 Task: Research Airbnb accommodation in Zhaobaoshan, China from 2nd December, 2023 to 5th December, 2023 for 1 adult.1  bedroom having 1 bed and 1 bathroom. Property type can be hotel. Amenities needed are: washing machine. Look for 3 properties as per requirement.
Action: Mouse moved to (560, 84)
Screenshot: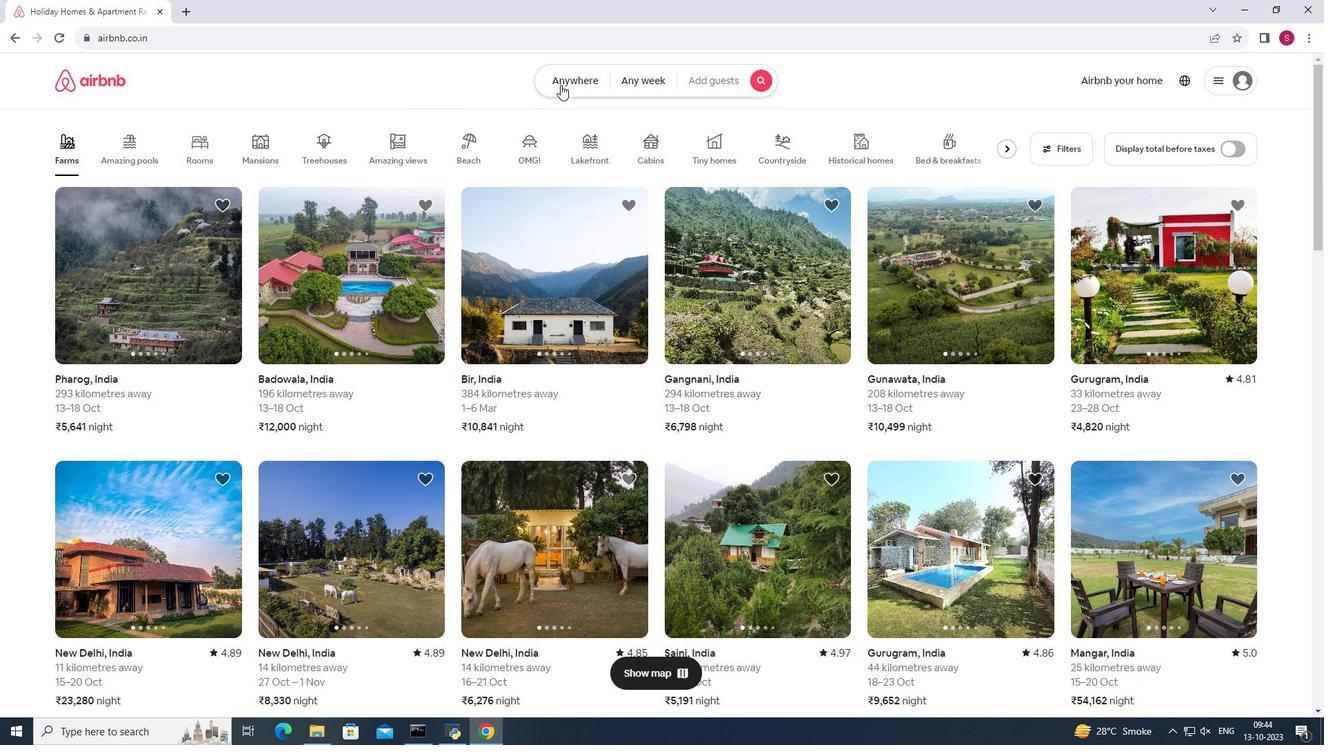
Action: Mouse pressed left at (560, 84)
Screenshot: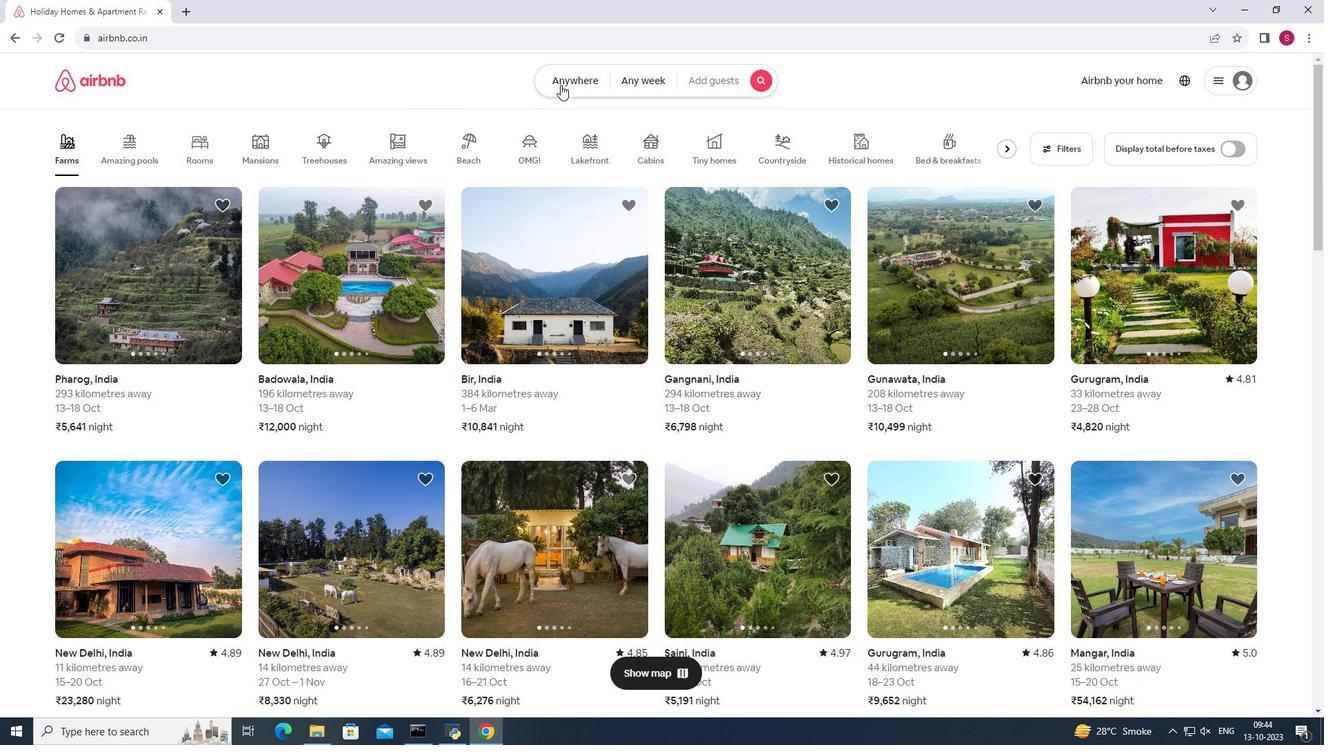 
Action: Mouse moved to (469, 136)
Screenshot: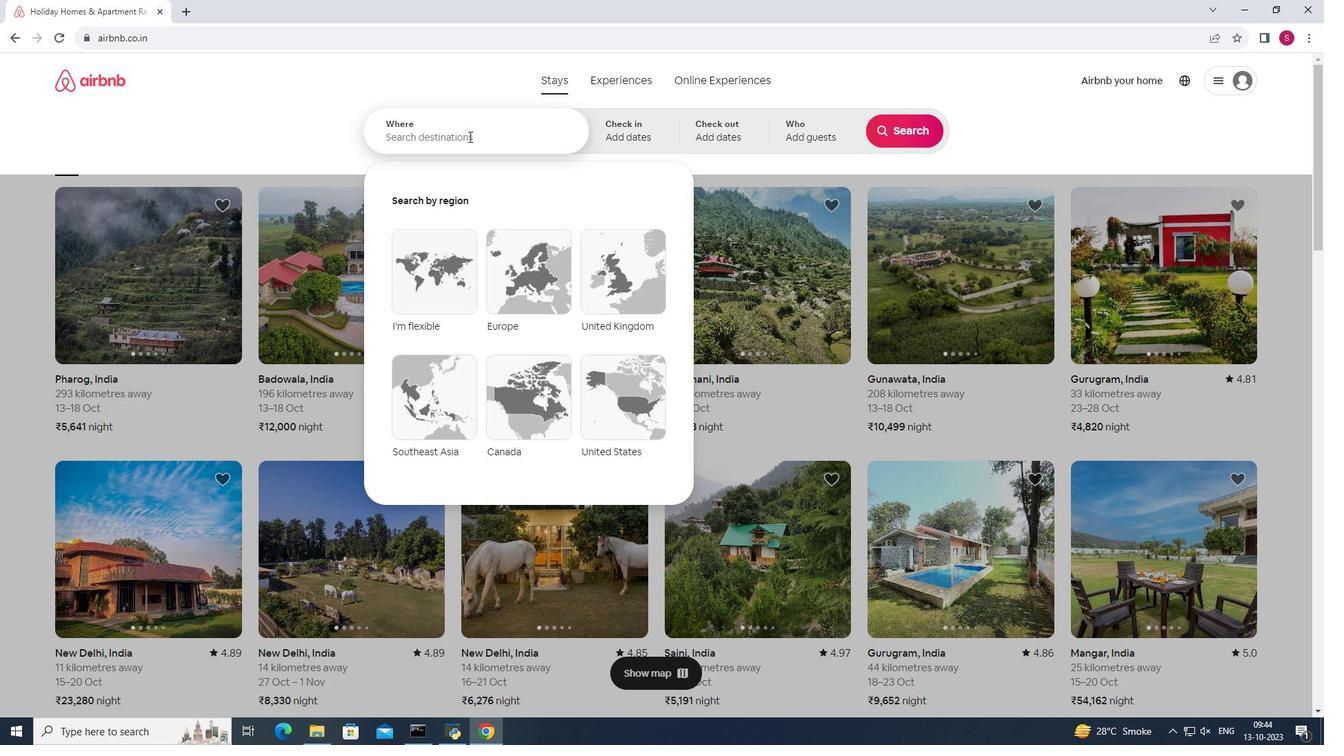 
Action: Mouse pressed left at (469, 136)
Screenshot: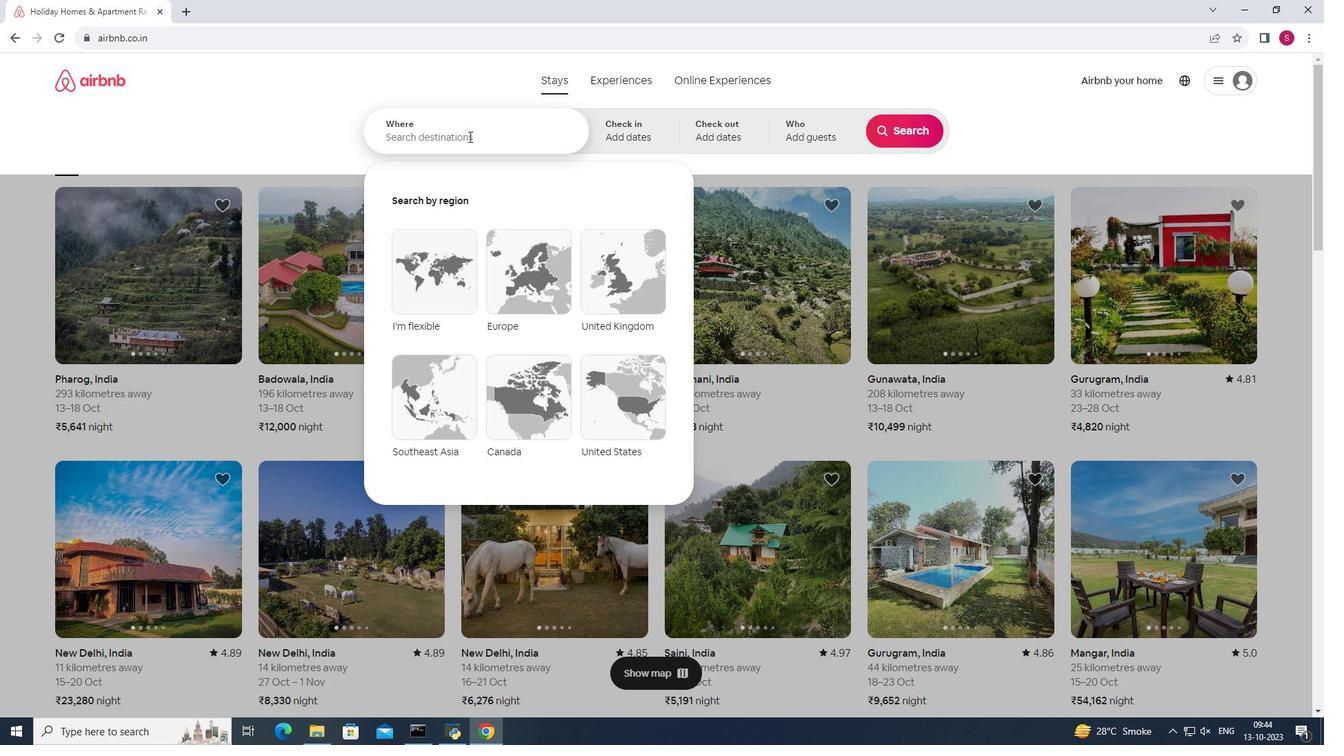 
Action: Key pressed <Key.shift>Zhaobaoshan,<Key.space><Key.shift>China<Key.enter>
Screenshot: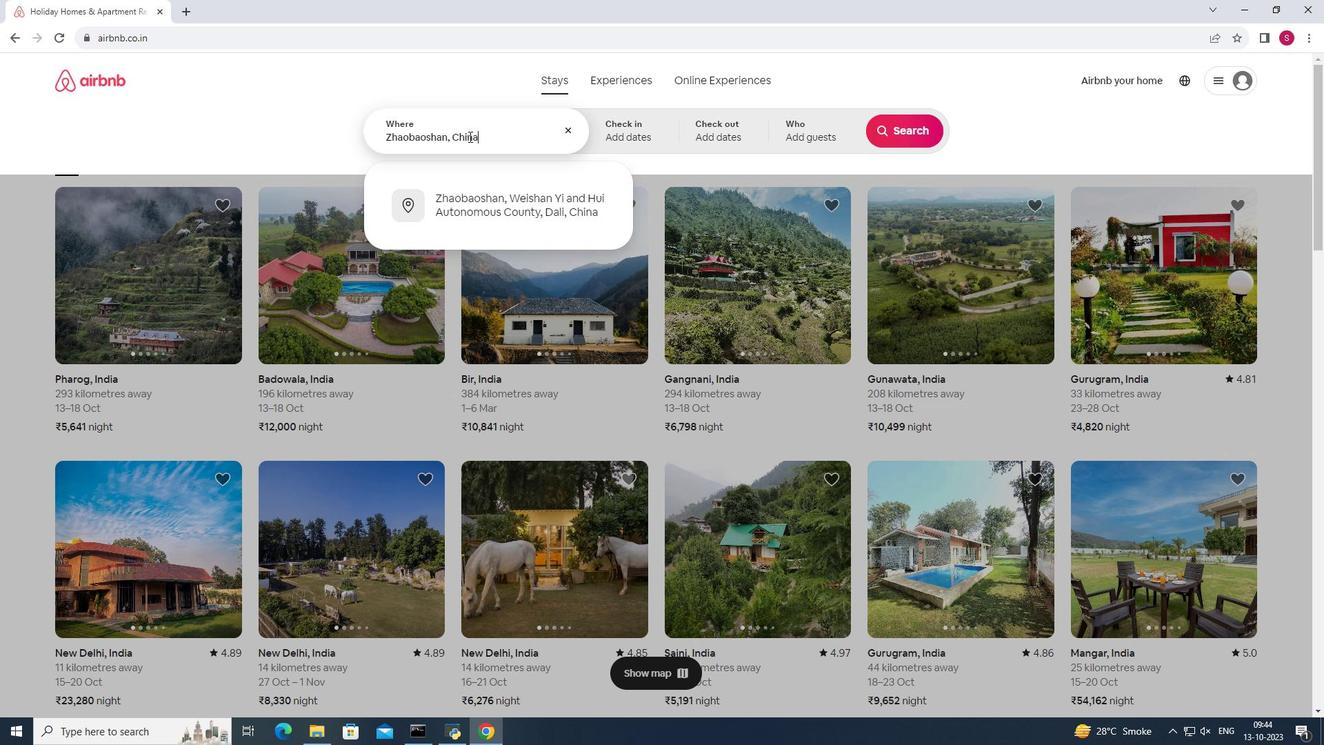 
Action: Mouse moved to (906, 244)
Screenshot: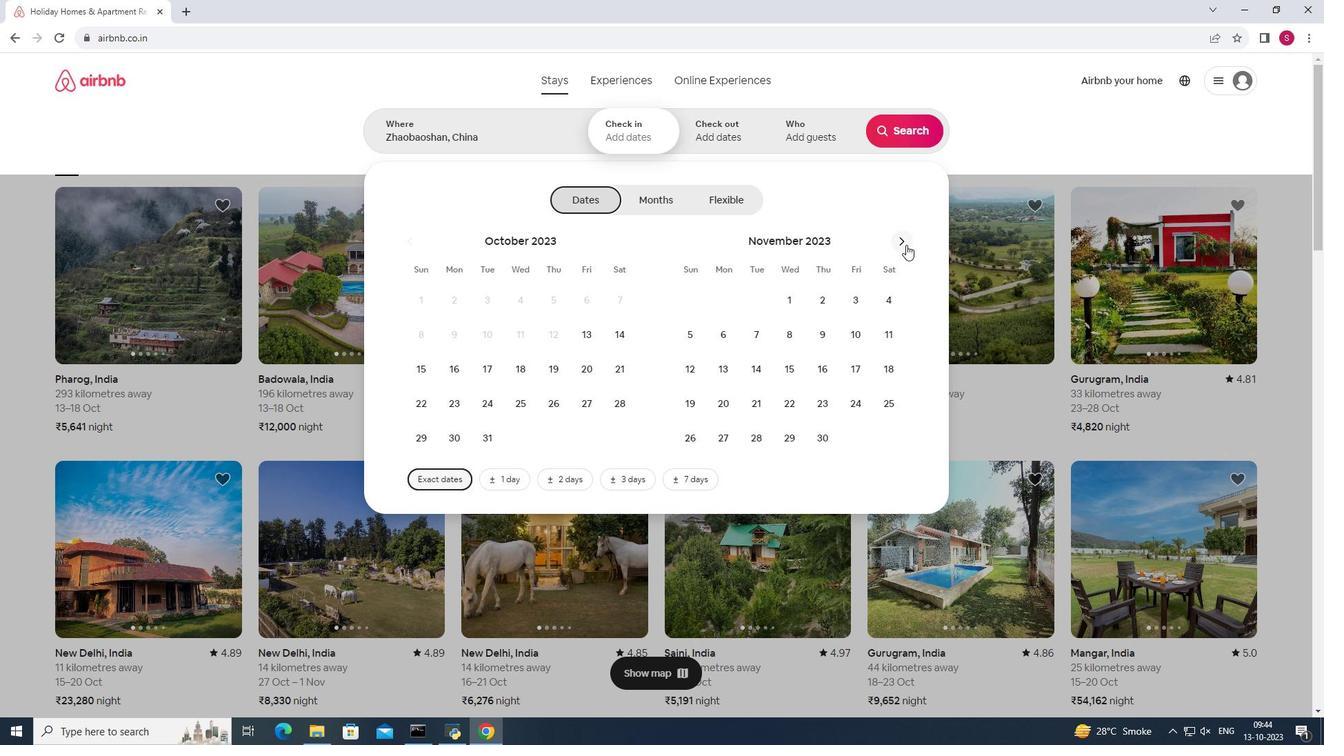 
Action: Mouse pressed left at (906, 244)
Screenshot: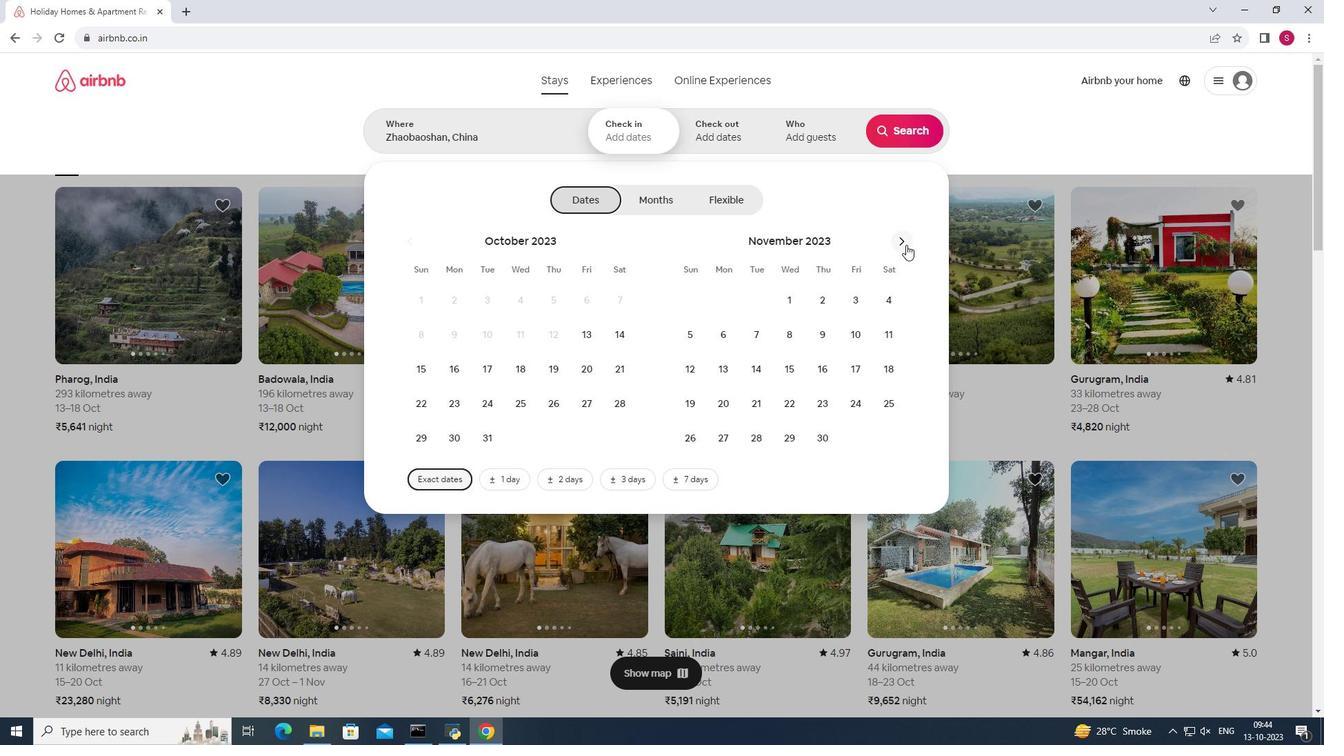 
Action: Mouse pressed left at (906, 244)
Screenshot: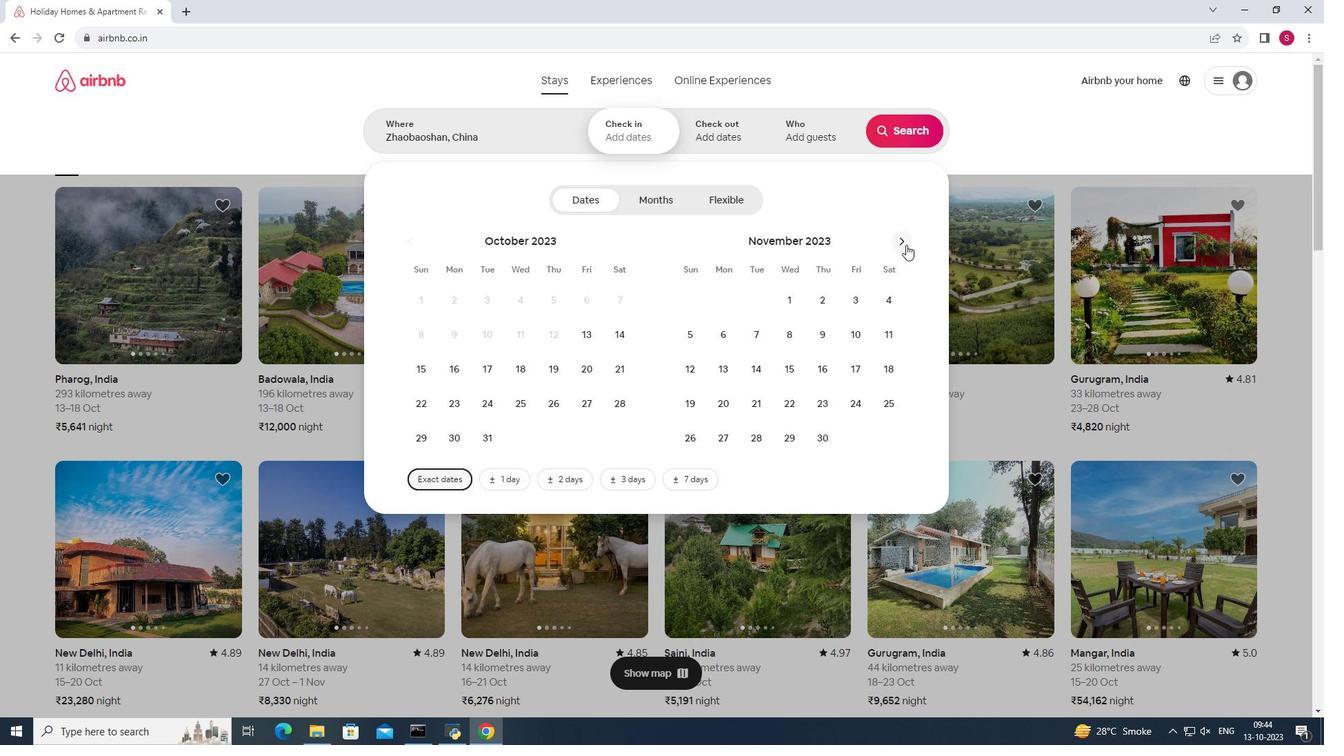
Action: Mouse moved to (880, 301)
Screenshot: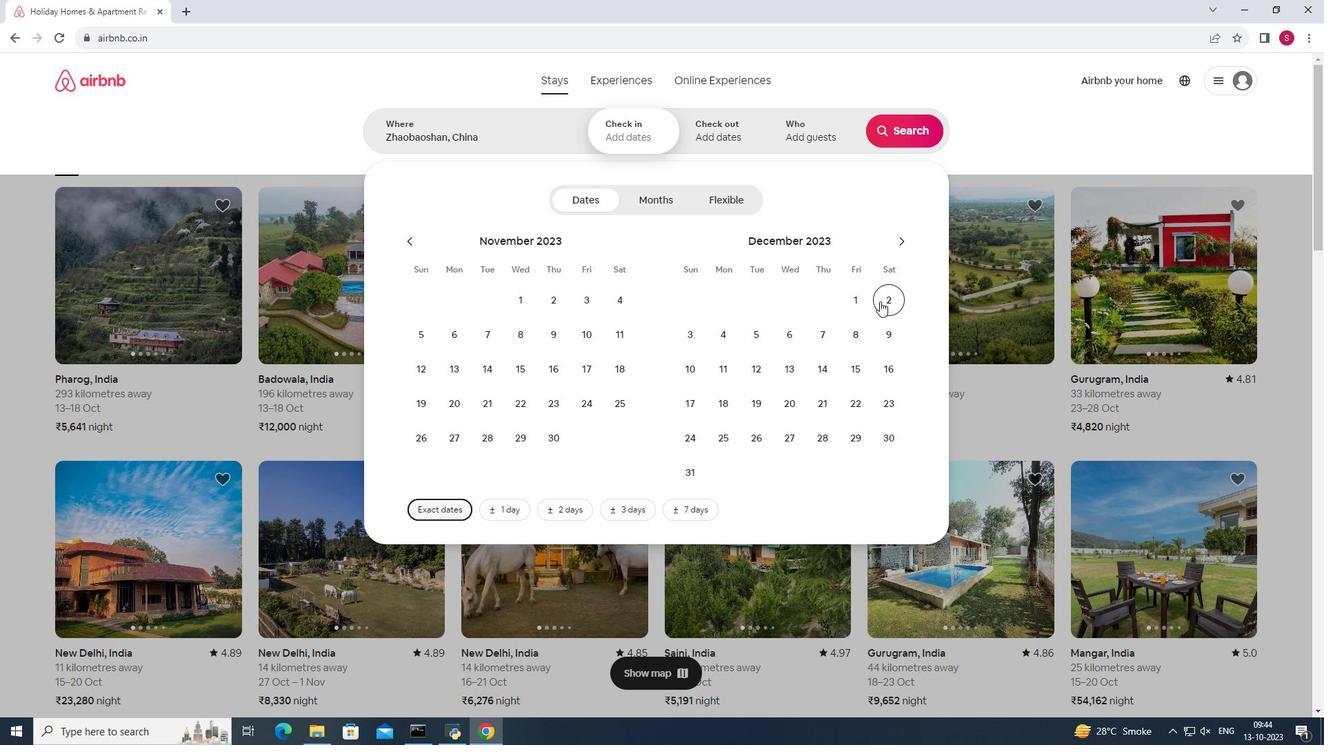 
Action: Mouse pressed left at (880, 301)
Screenshot: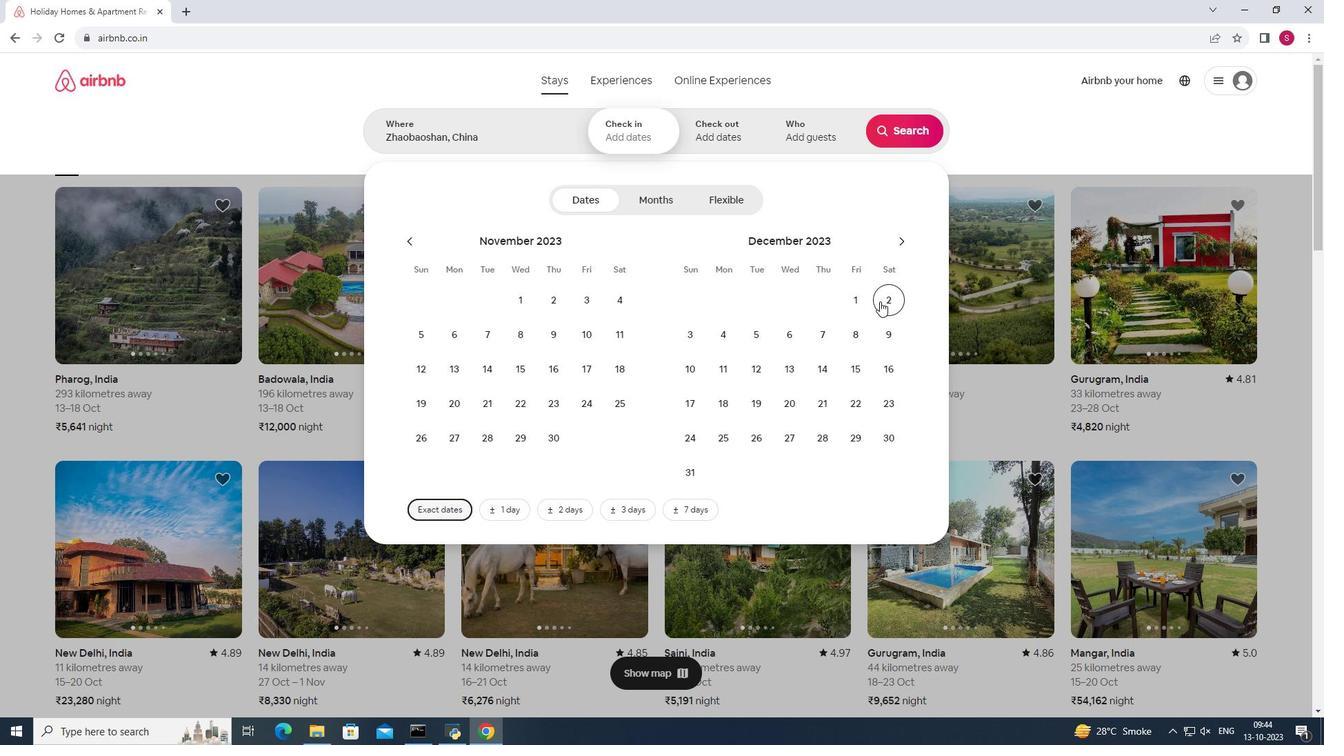 
Action: Mouse moved to (754, 336)
Screenshot: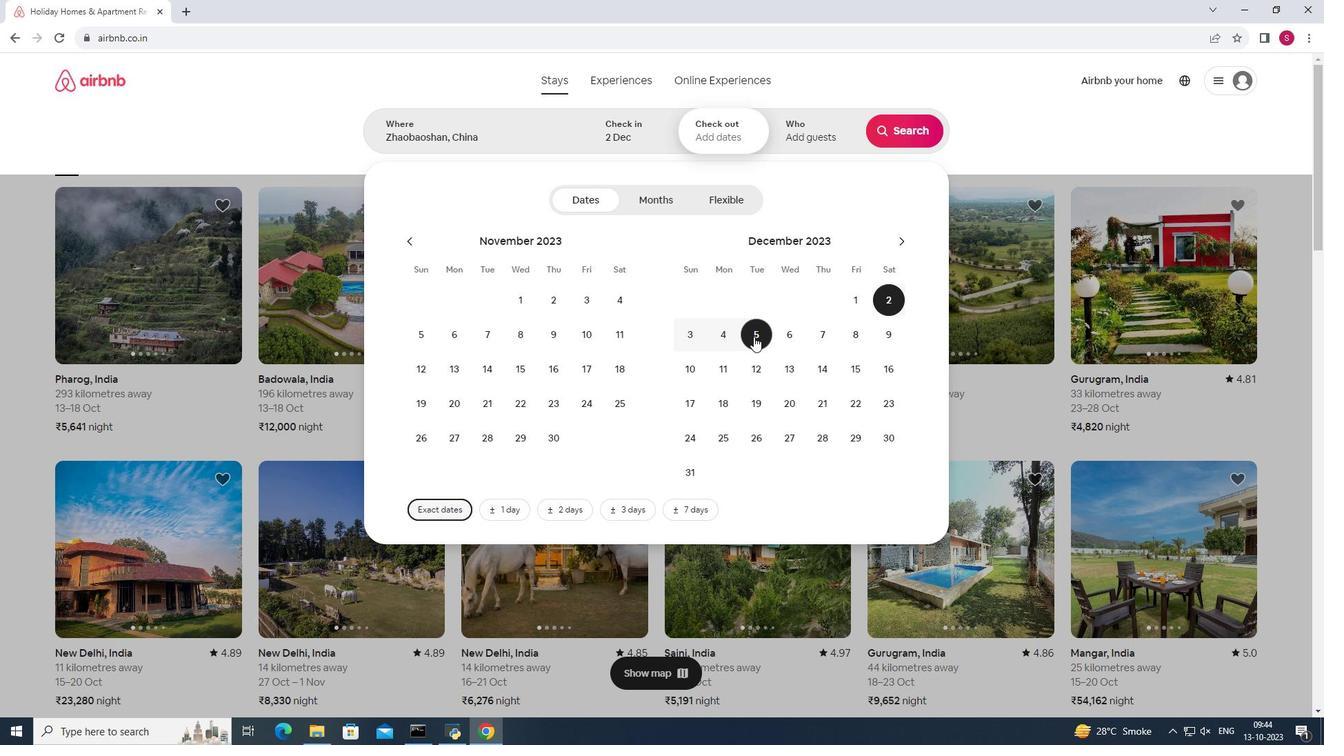 
Action: Mouse pressed left at (754, 336)
Screenshot: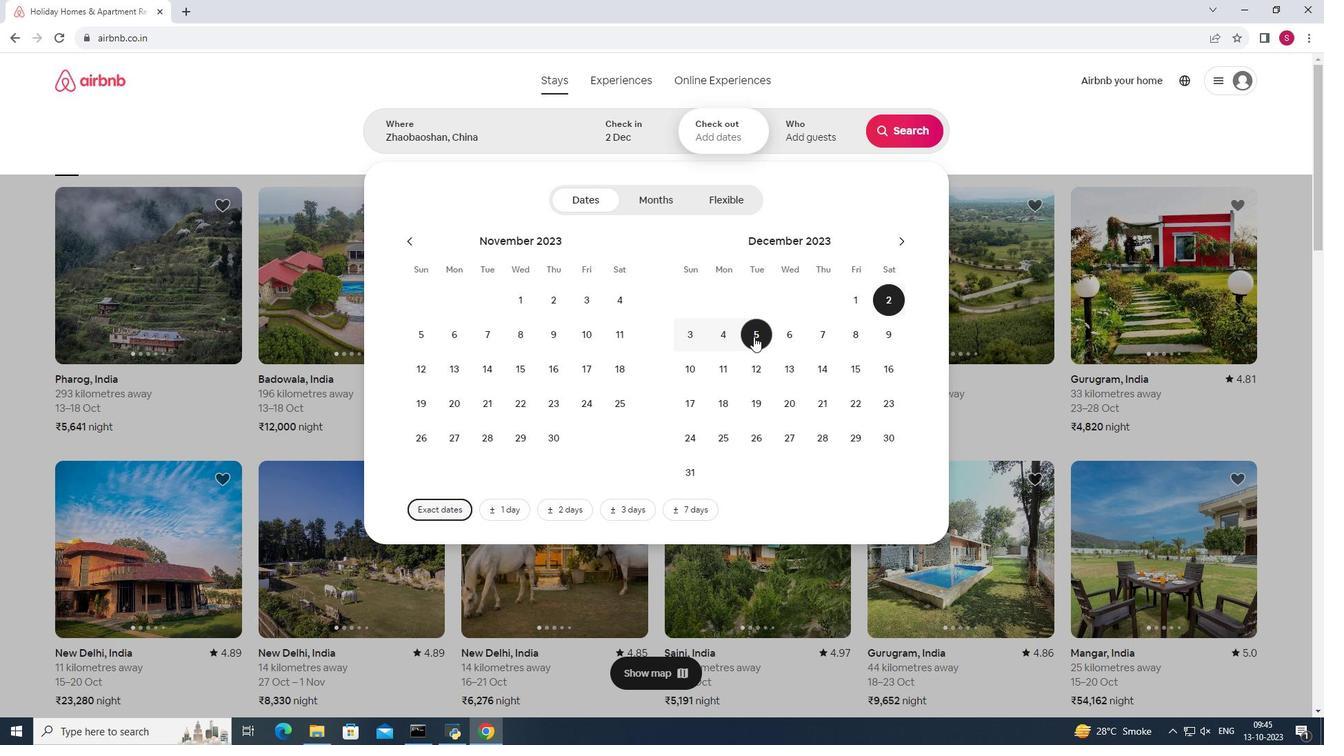
Action: Mouse pressed left at (754, 336)
Screenshot: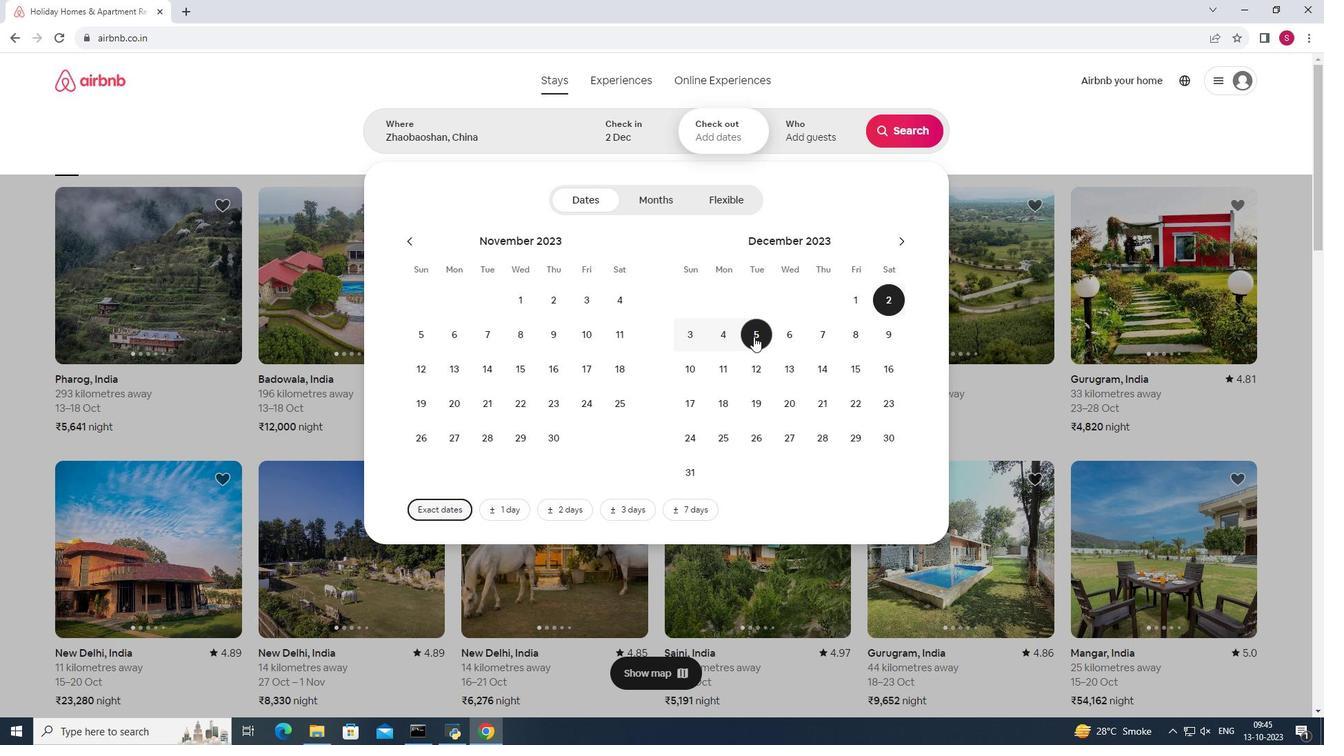 
Action: Mouse moved to (812, 134)
Screenshot: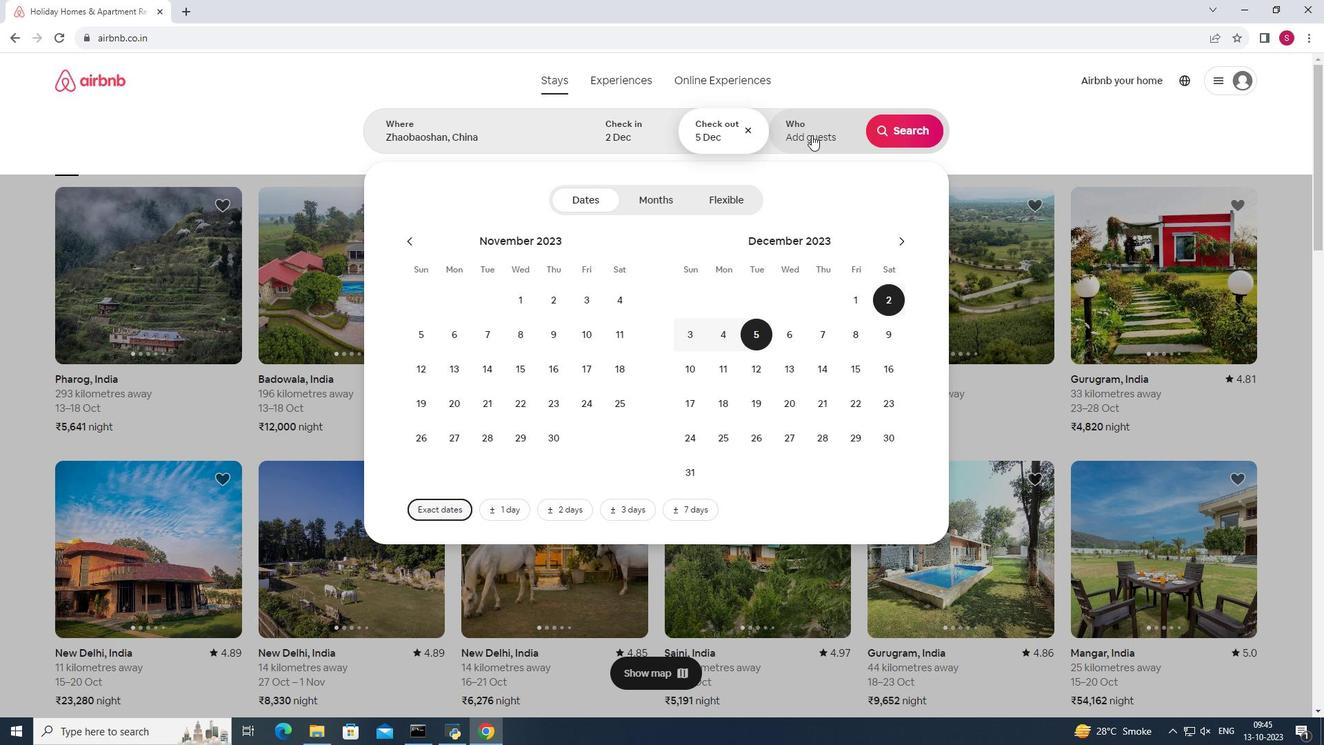 
Action: Mouse pressed left at (812, 134)
Screenshot: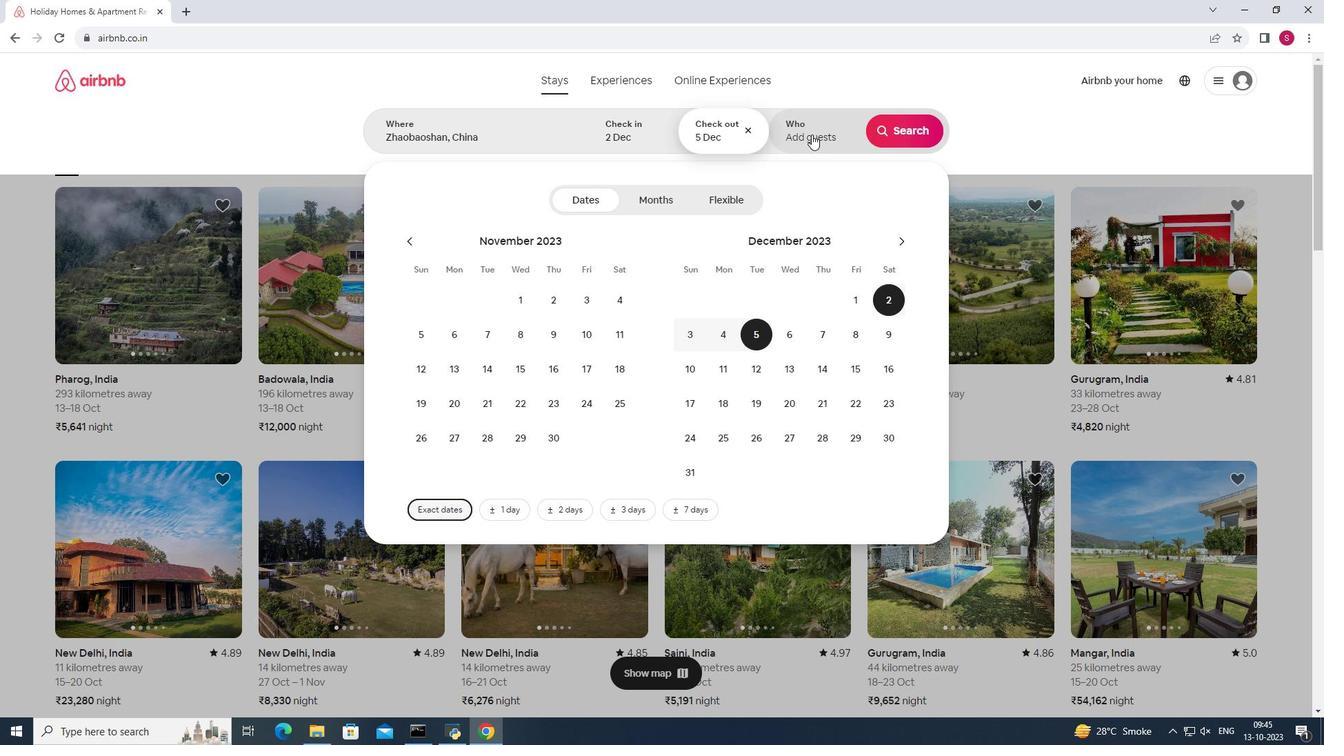 
Action: Mouse pressed left at (812, 134)
Screenshot: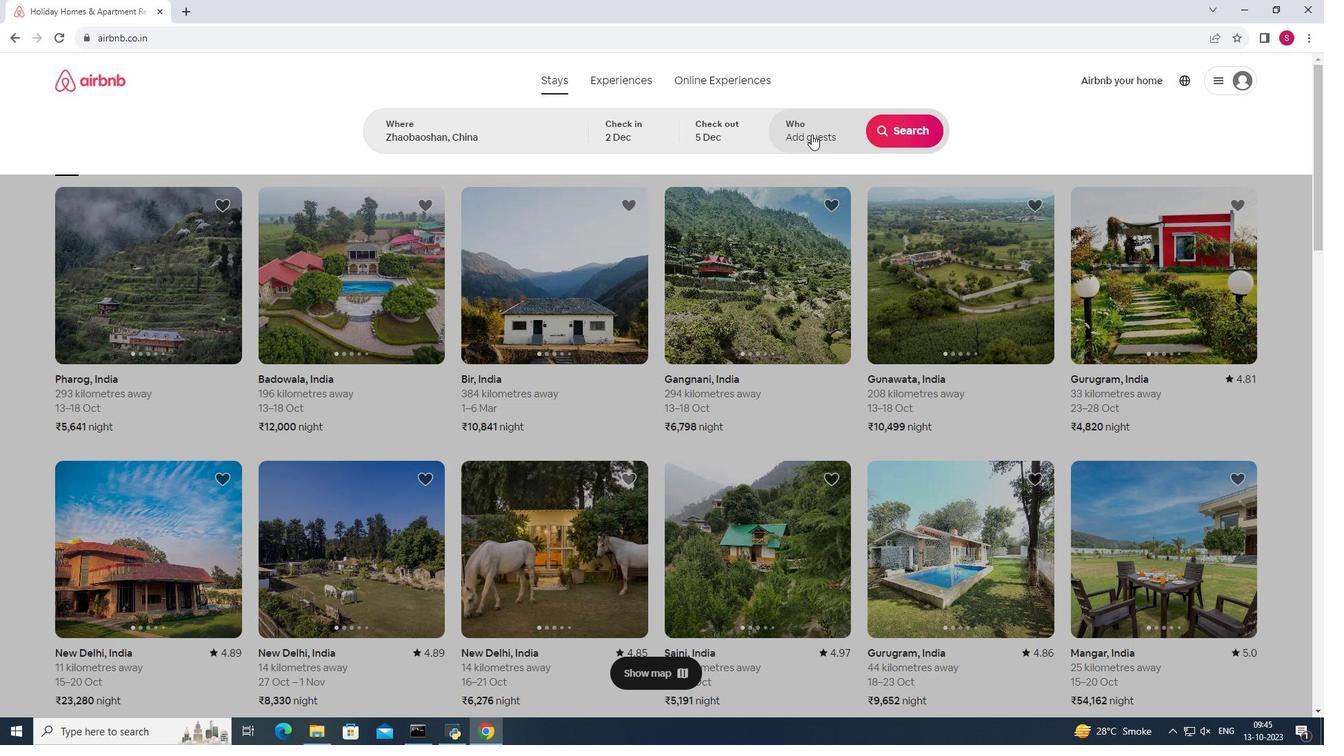 
Action: Mouse moved to (806, 122)
Screenshot: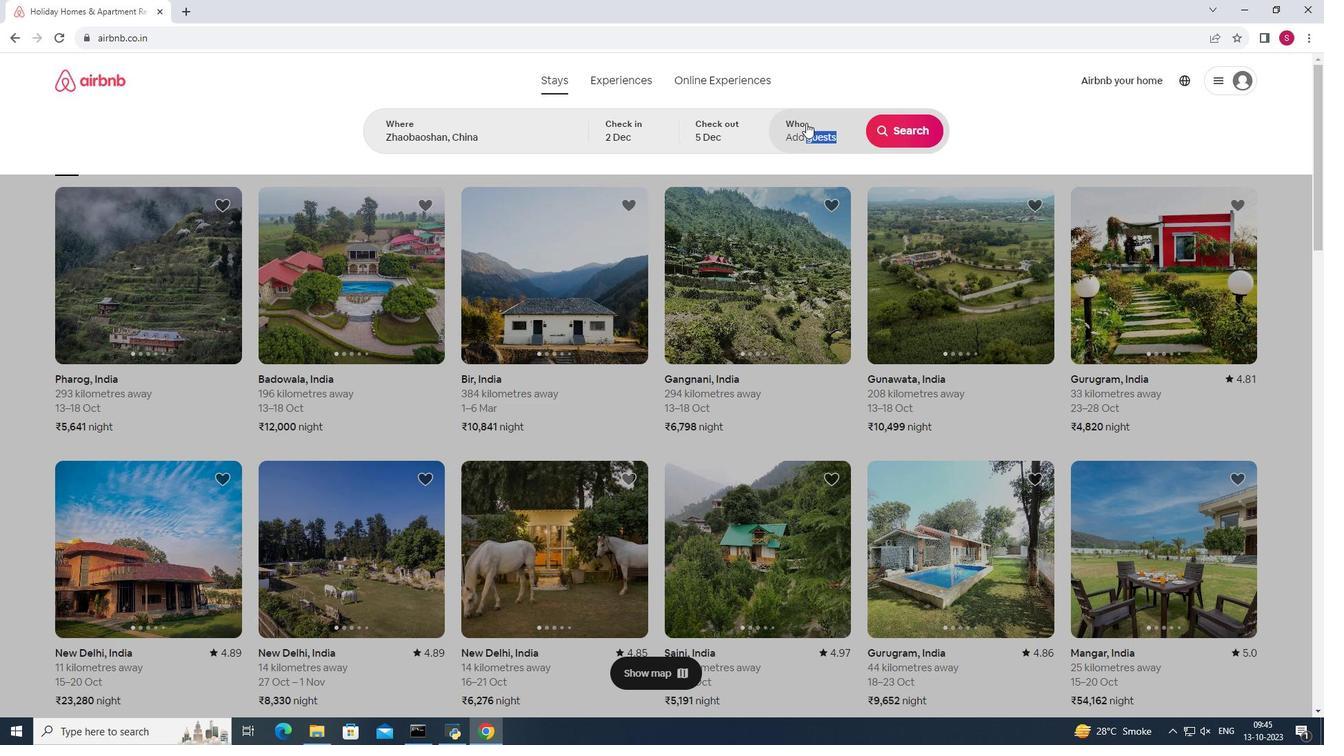 
Action: Mouse pressed left at (806, 122)
Screenshot: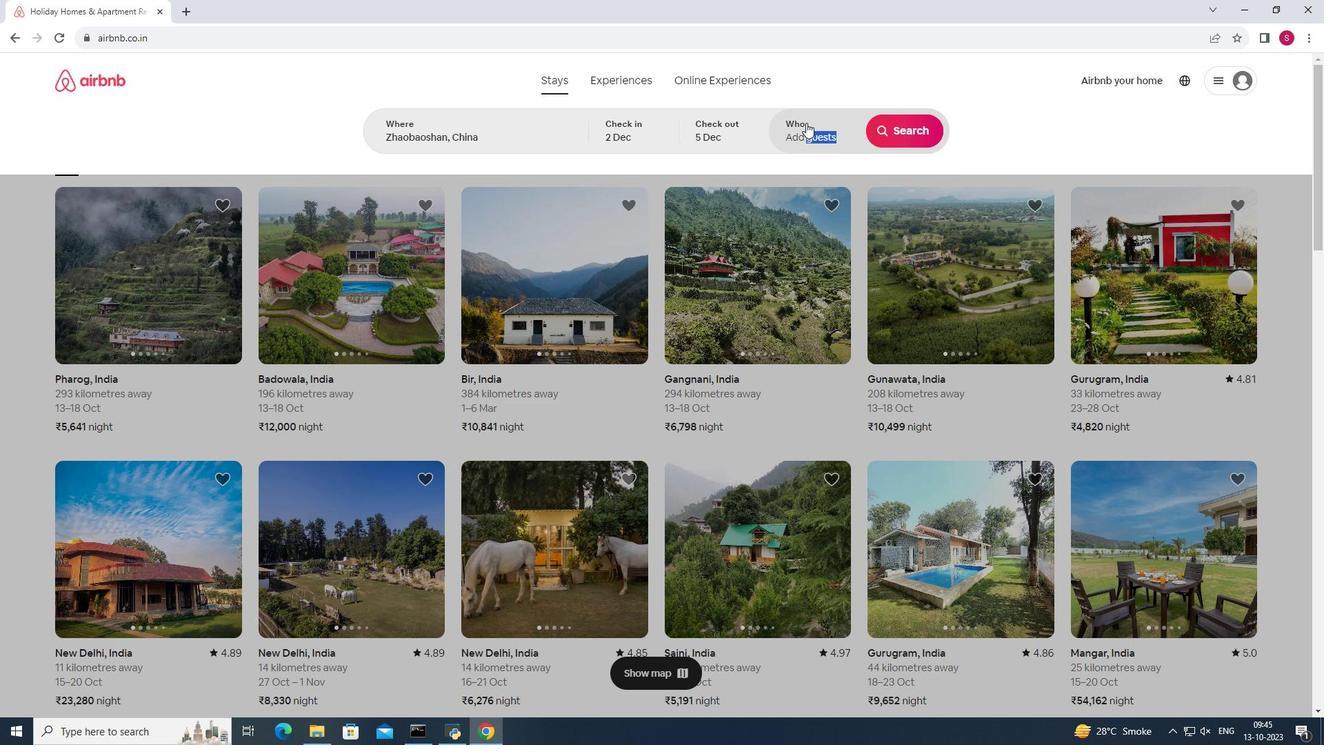 
Action: Mouse moved to (909, 208)
Screenshot: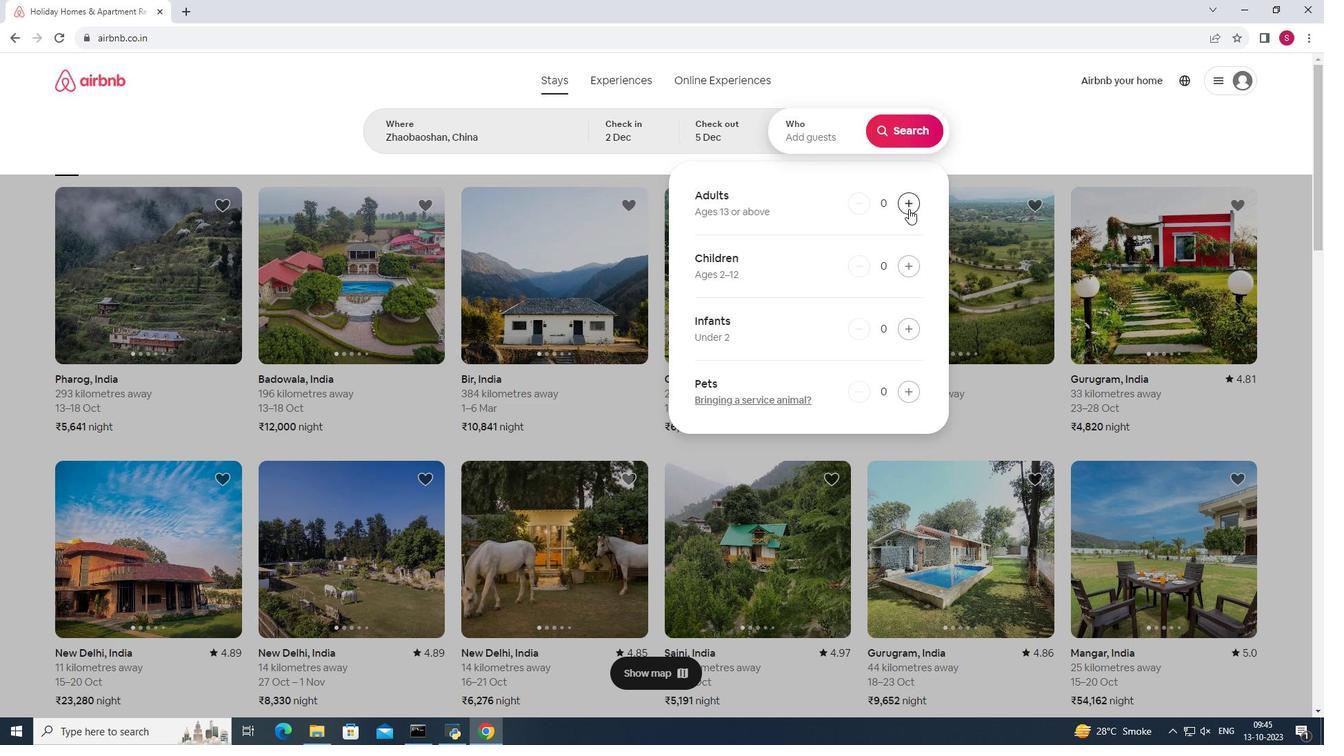 
Action: Mouse pressed left at (909, 208)
Screenshot: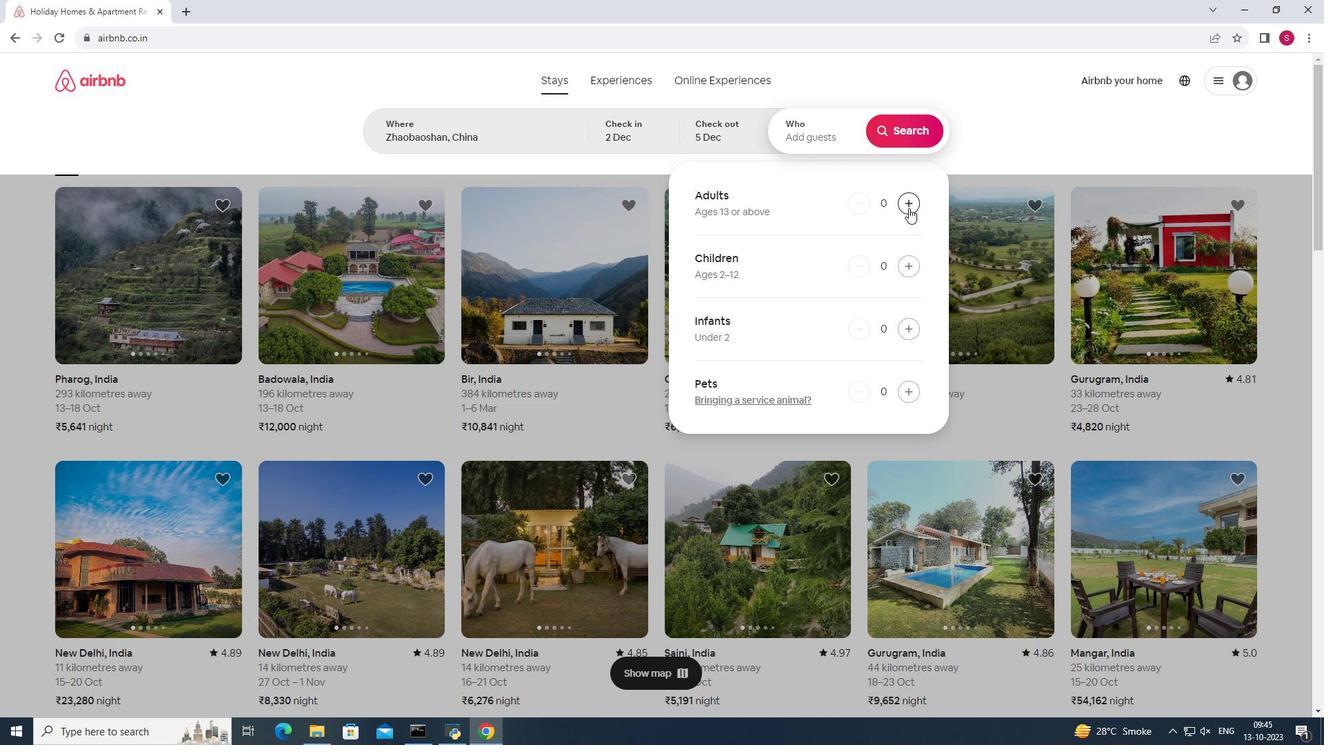 
Action: Mouse moved to (911, 137)
Screenshot: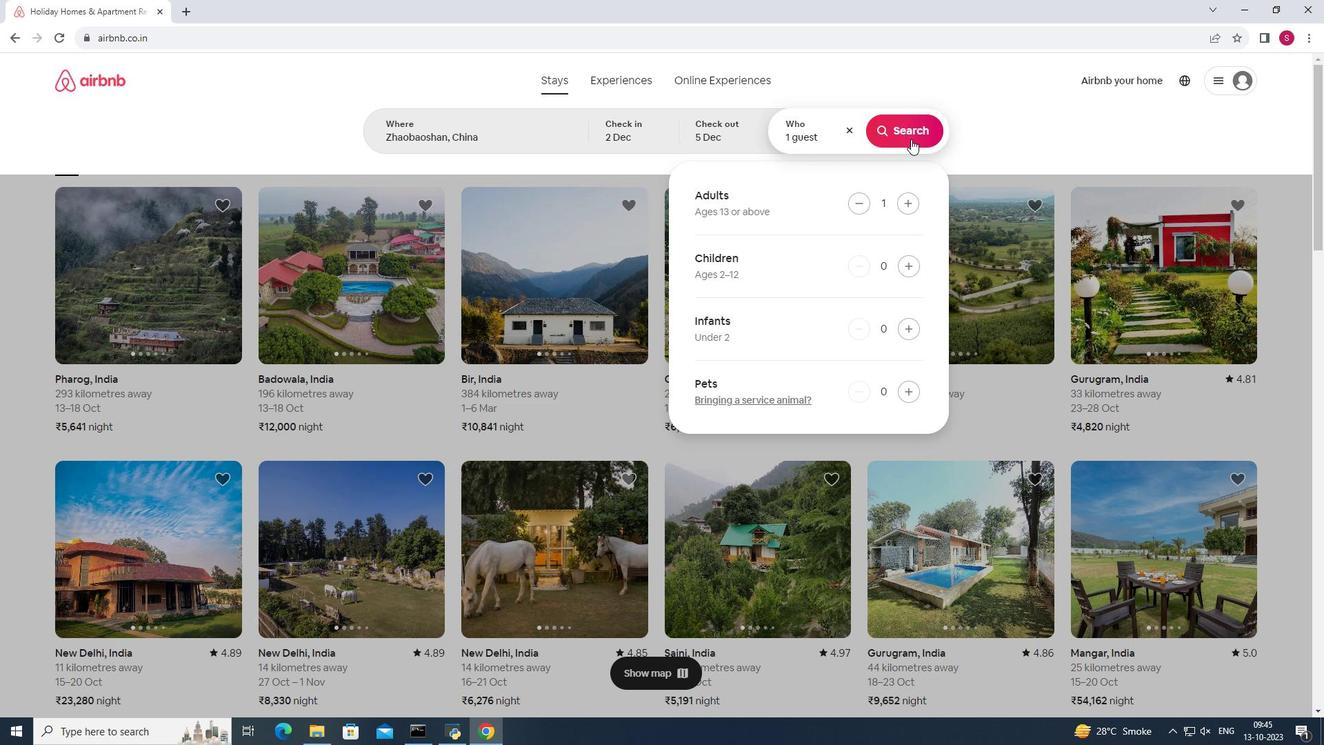 
Action: Mouse pressed left at (911, 137)
Screenshot: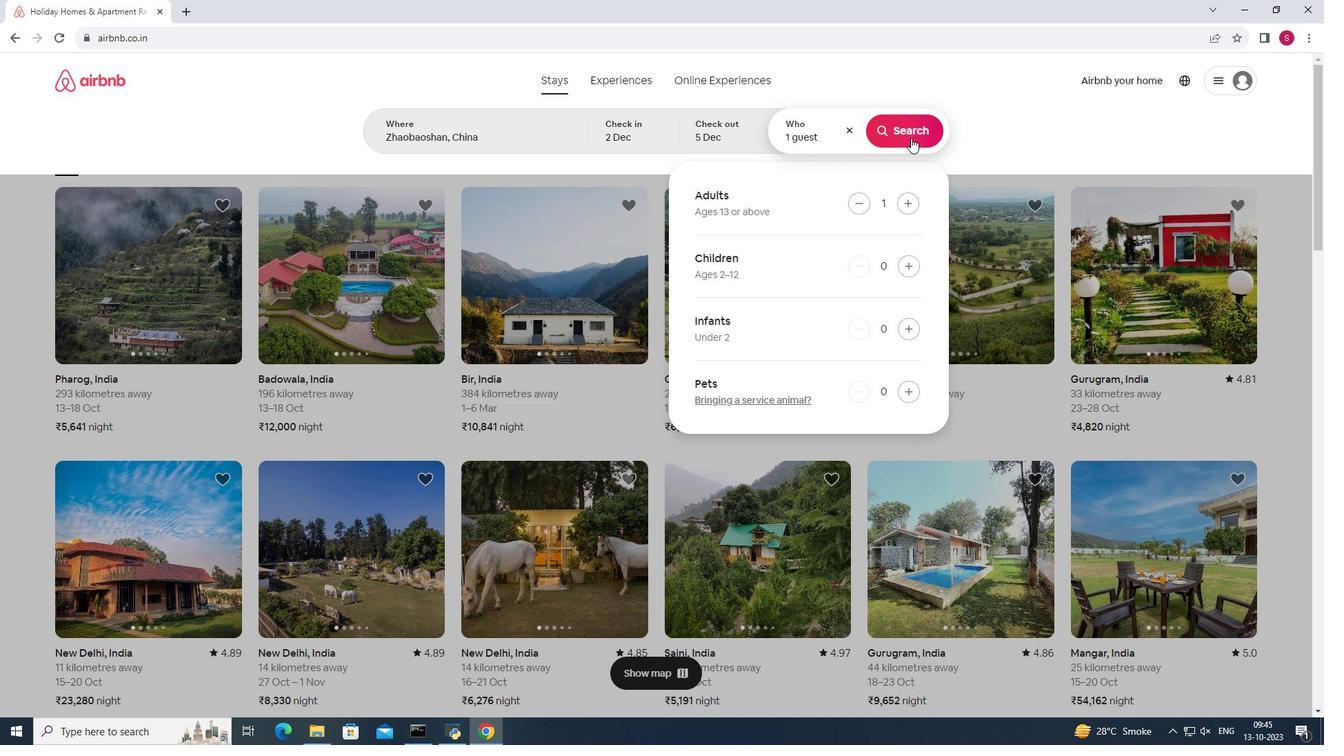 
Action: Mouse moved to (1101, 128)
Screenshot: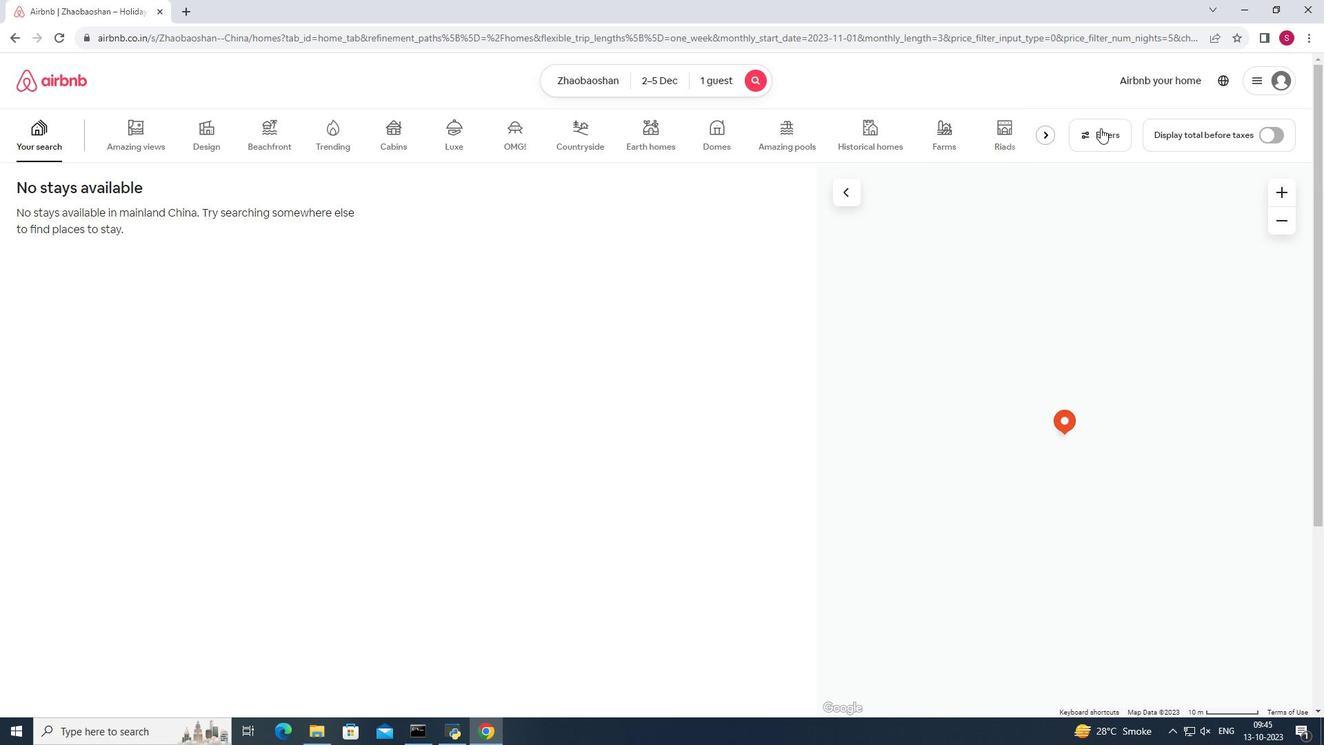 
Action: Mouse pressed left at (1101, 128)
Screenshot: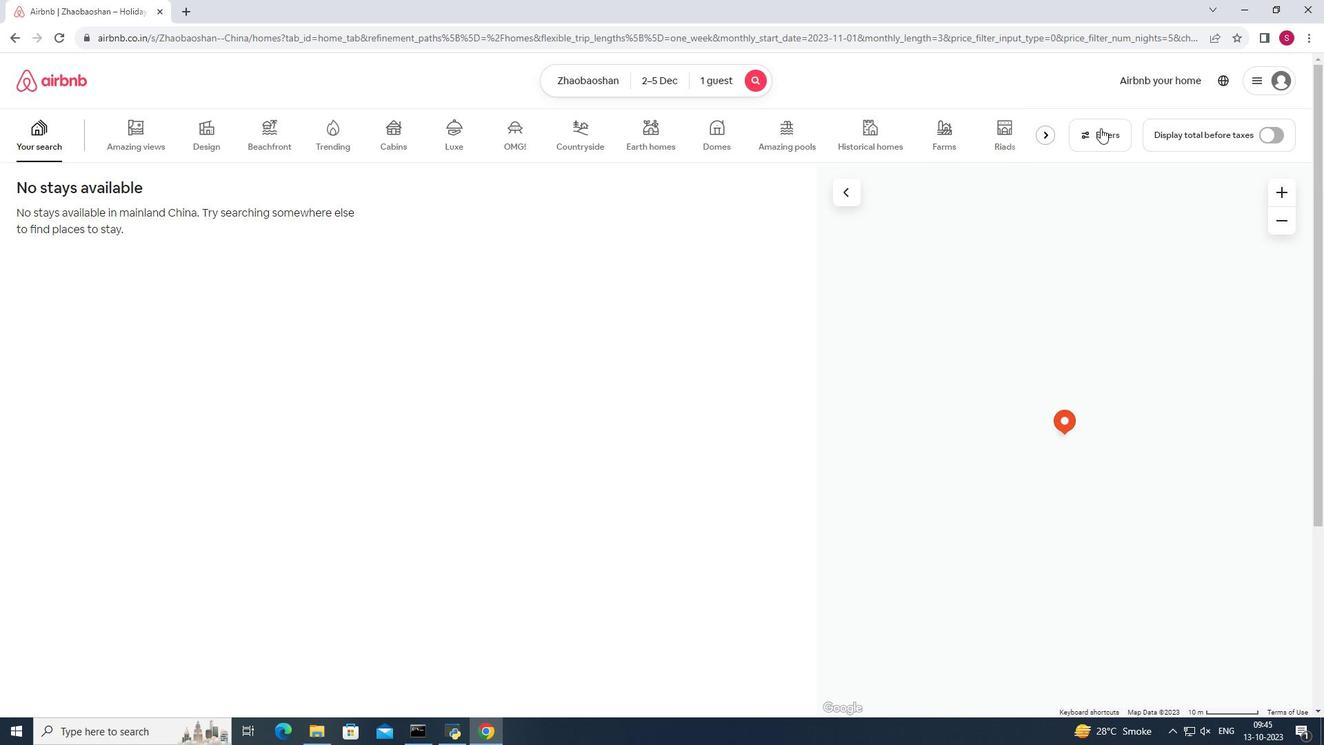 
Action: Mouse moved to (679, 282)
Screenshot: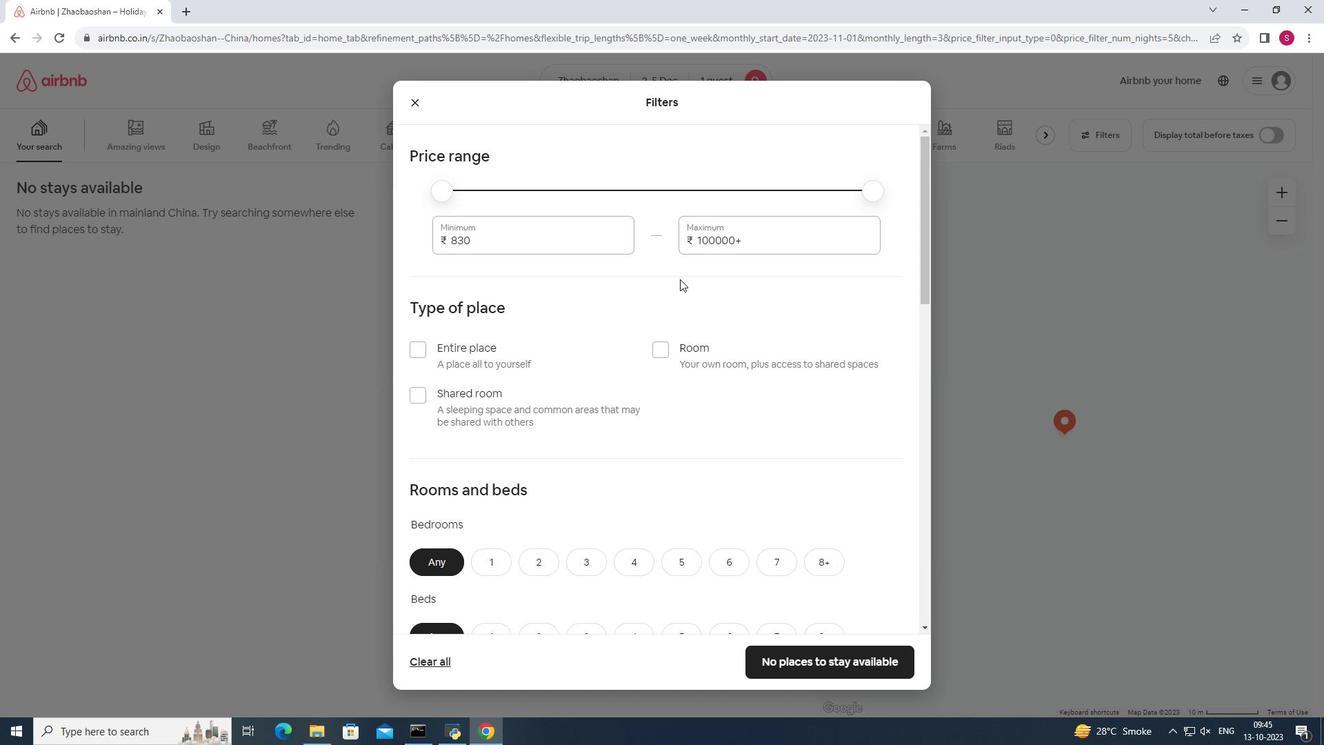 
Action: Mouse scrolled (679, 282) with delta (0, 0)
Screenshot: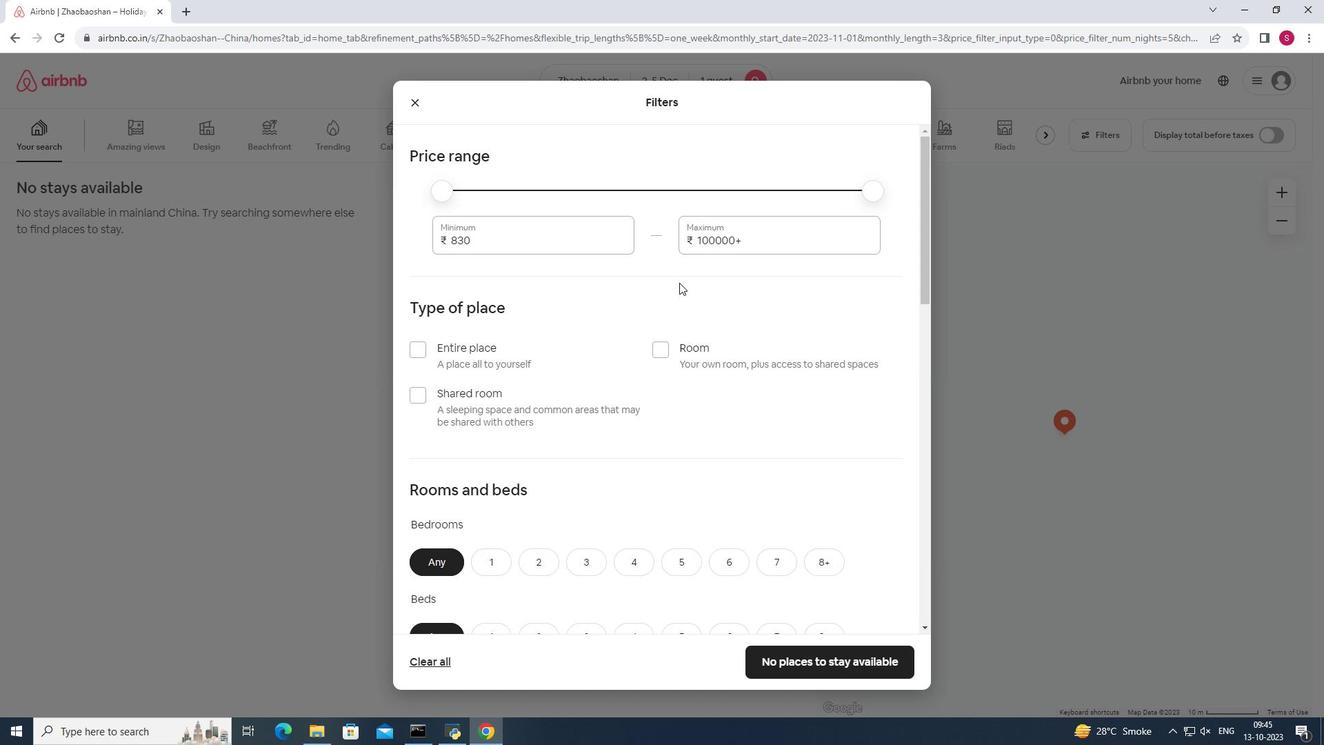 
Action: Mouse scrolled (679, 282) with delta (0, 0)
Screenshot: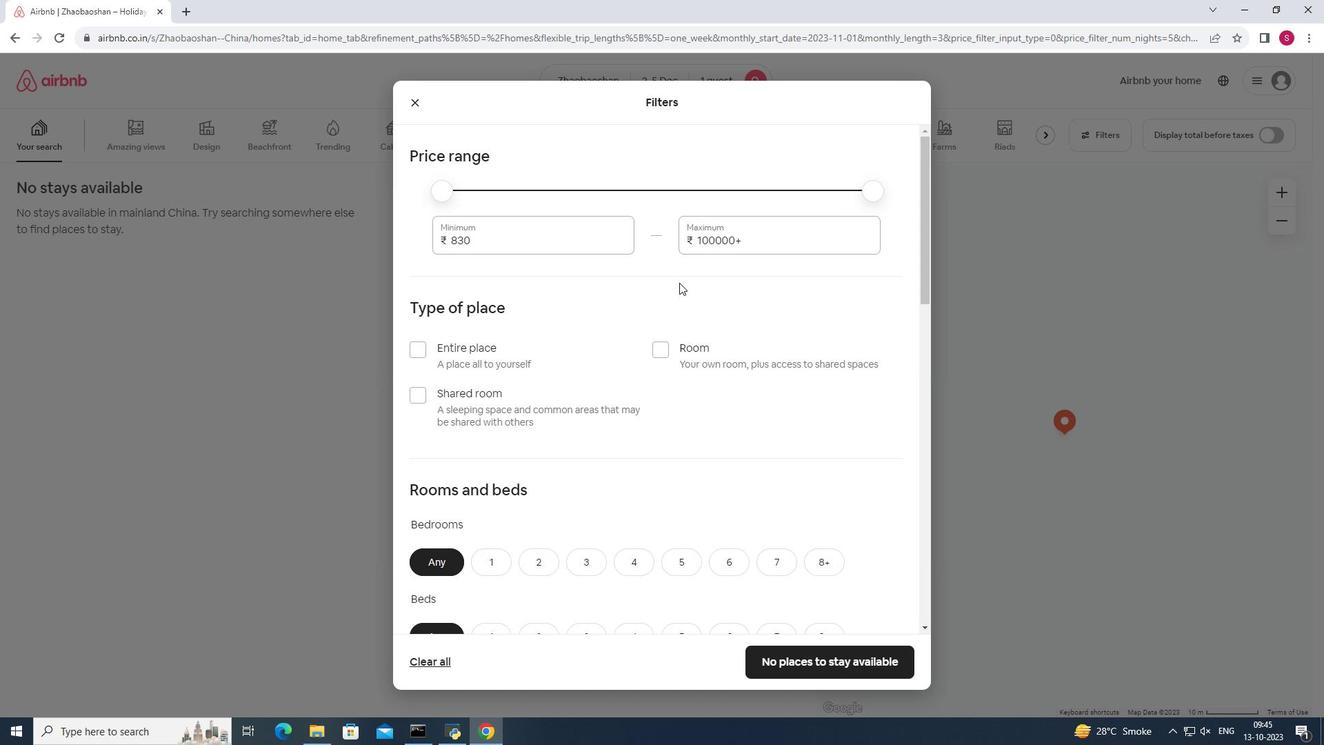 
Action: Mouse scrolled (679, 282) with delta (0, 0)
Screenshot: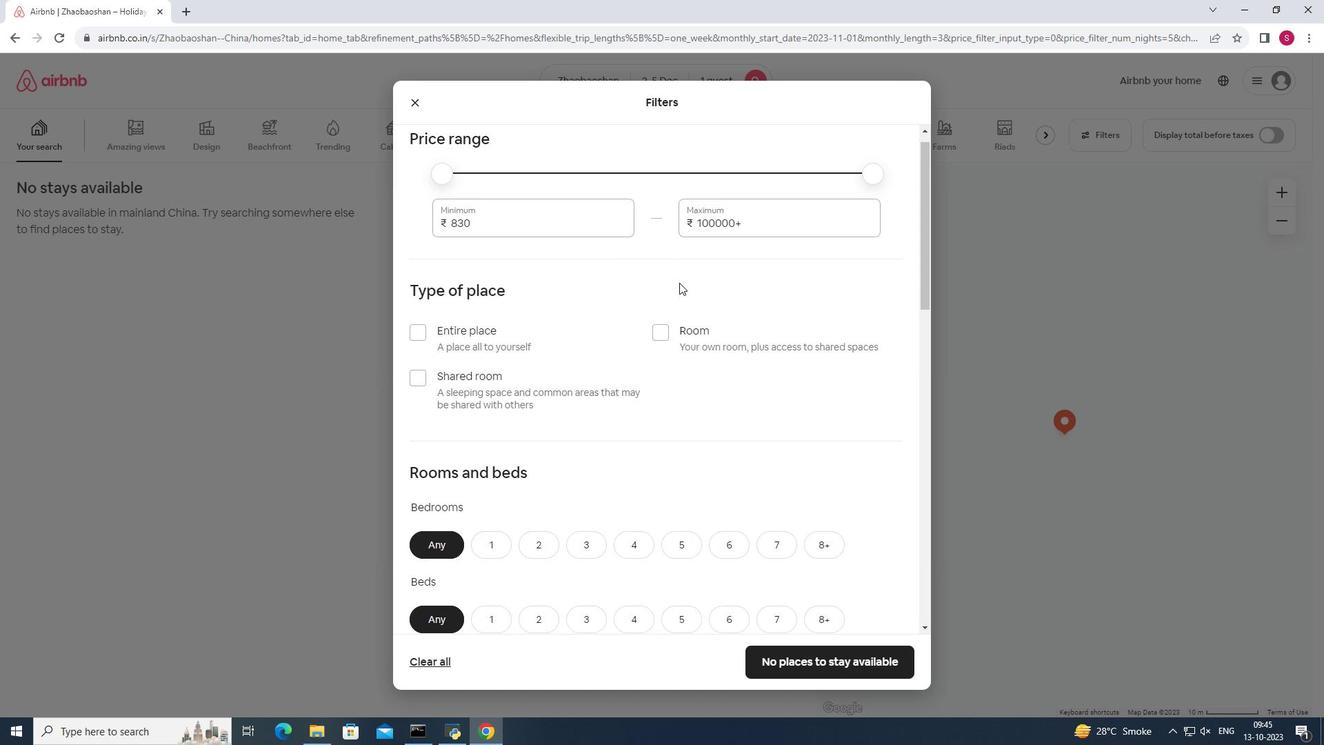 
Action: Mouse scrolled (679, 282) with delta (0, 0)
Screenshot: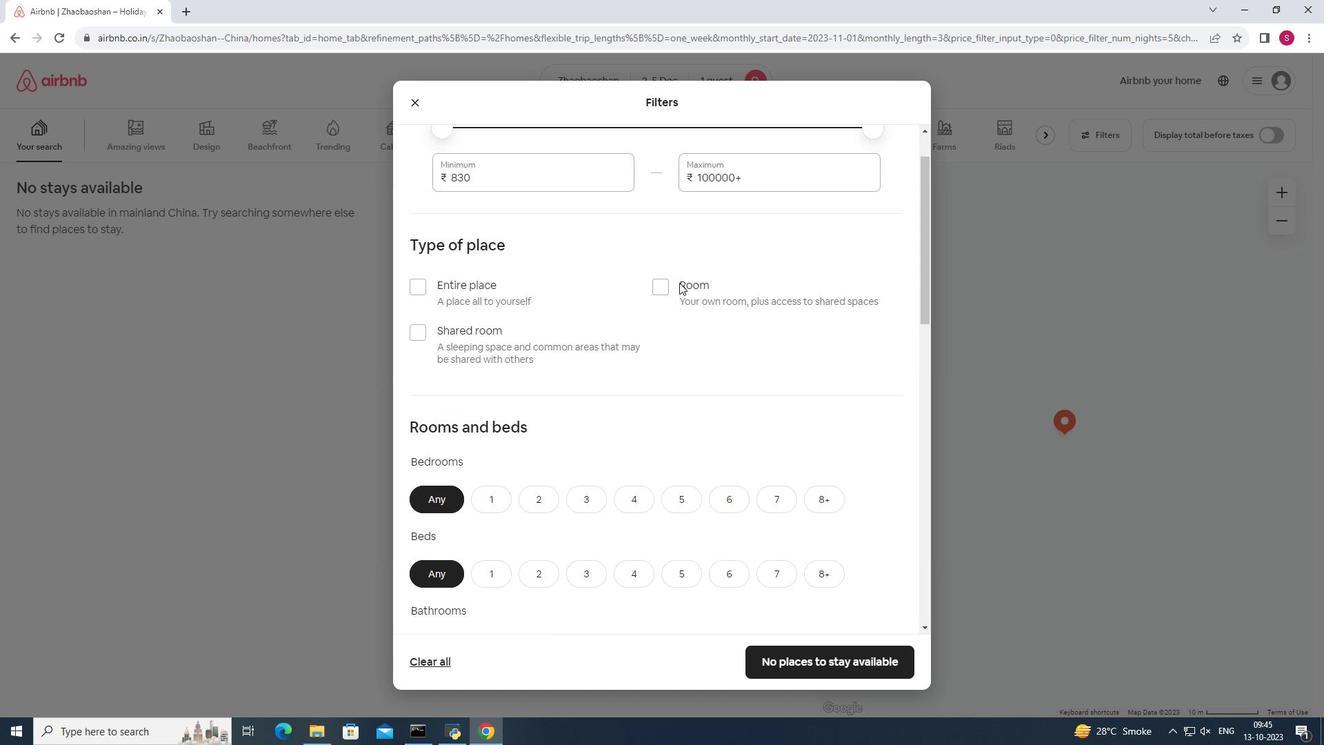 
Action: Mouse moved to (493, 290)
Screenshot: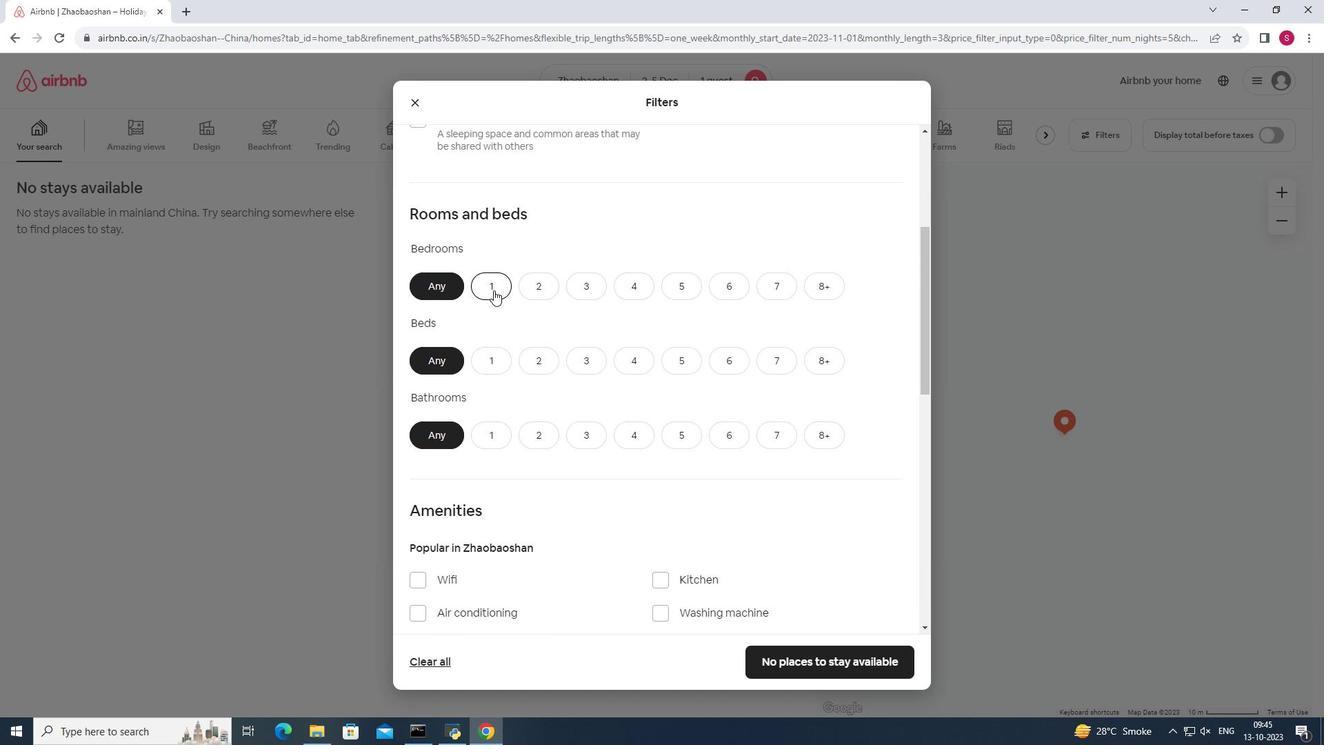 
Action: Mouse pressed left at (493, 290)
Screenshot: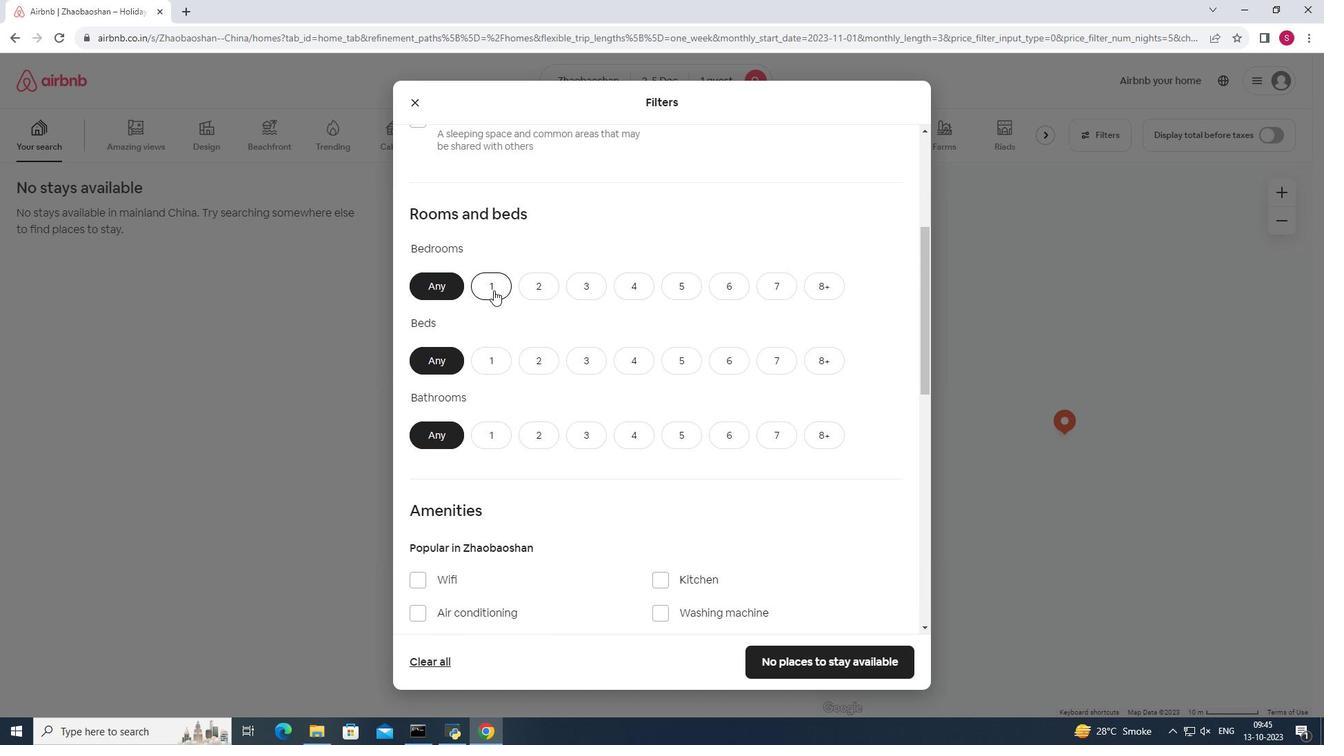 
Action: Mouse moved to (488, 362)
Screenshot: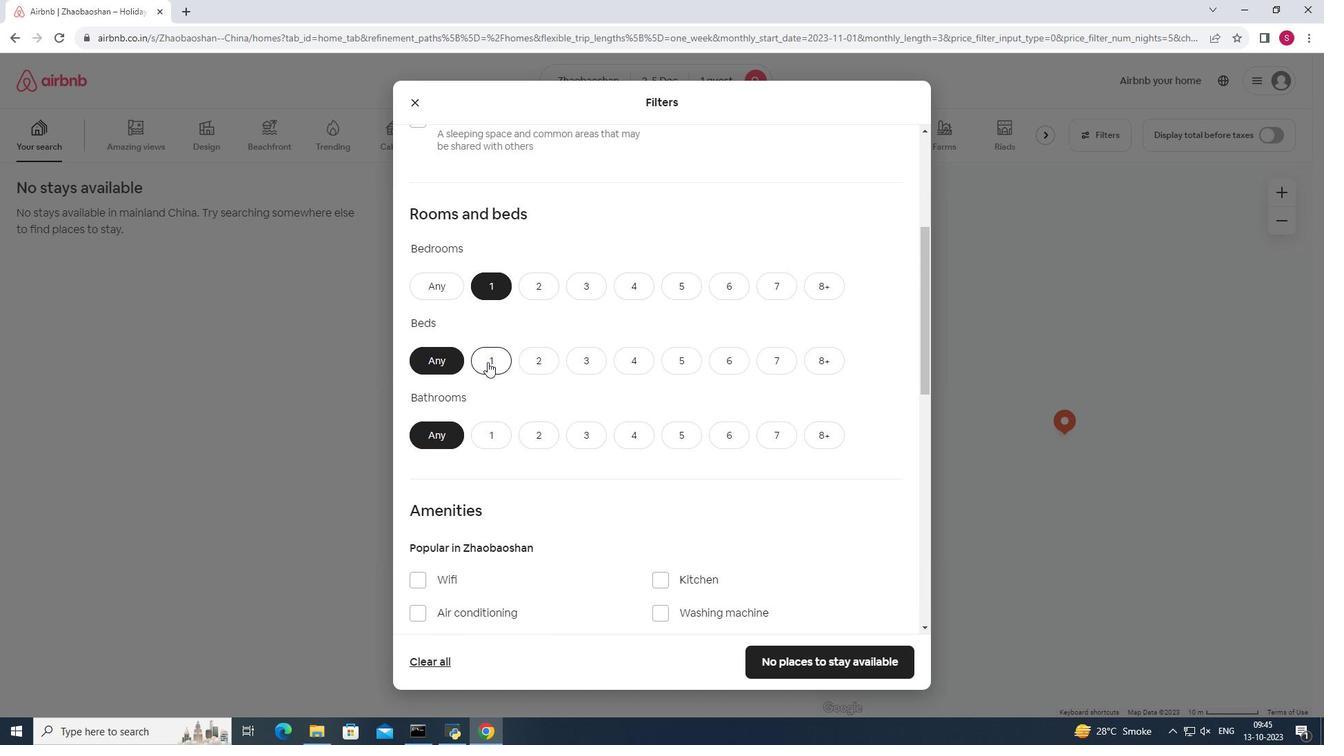 
Action: Mouse pressed left at (488, 362)
Screenshot: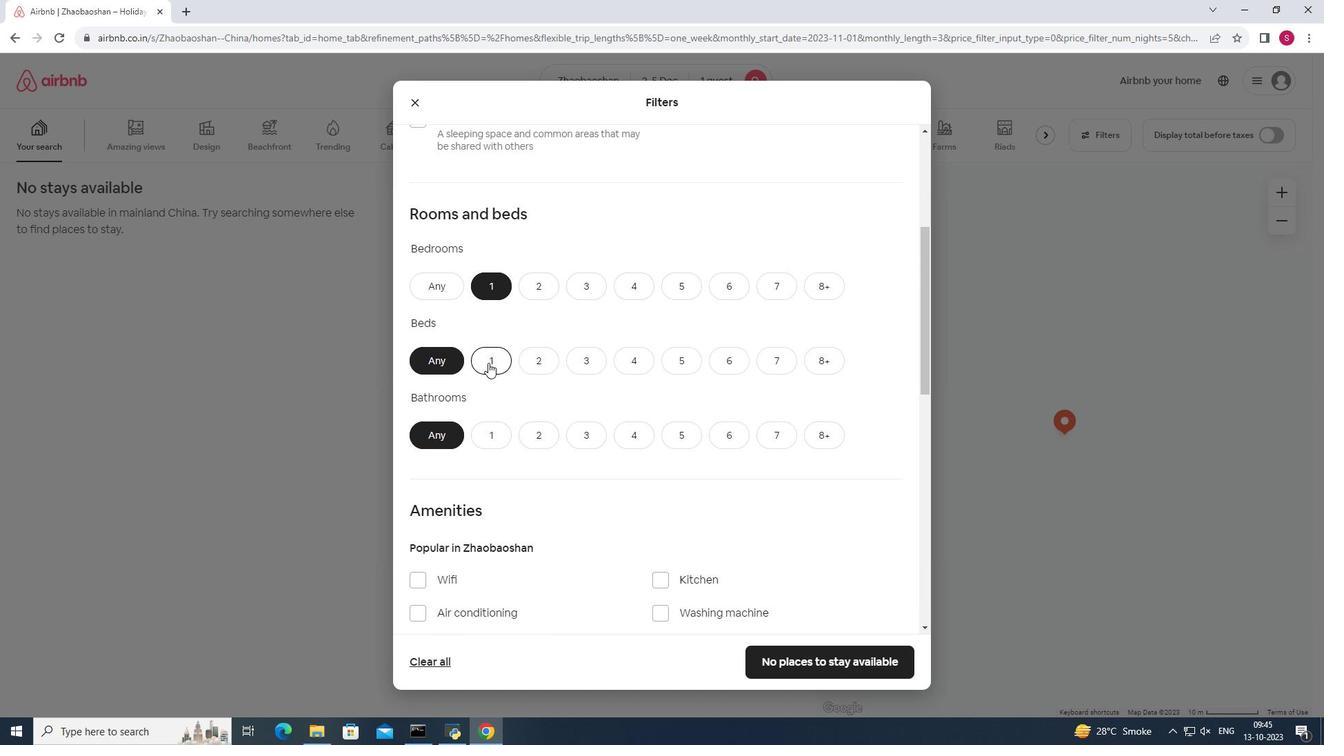 
Action: Mouse pressed left at (488, 362)
Screenshot: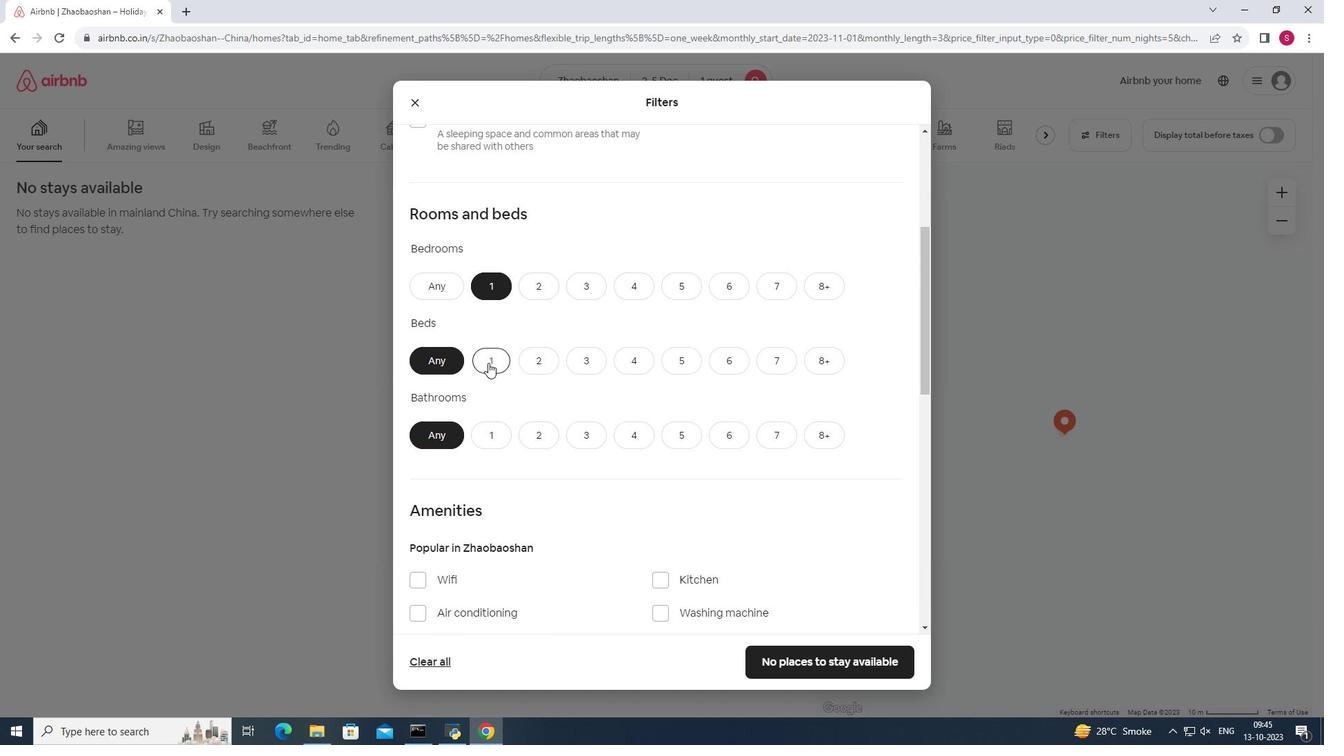 
Action: Mouse moved to (493, 436)
Screenshot: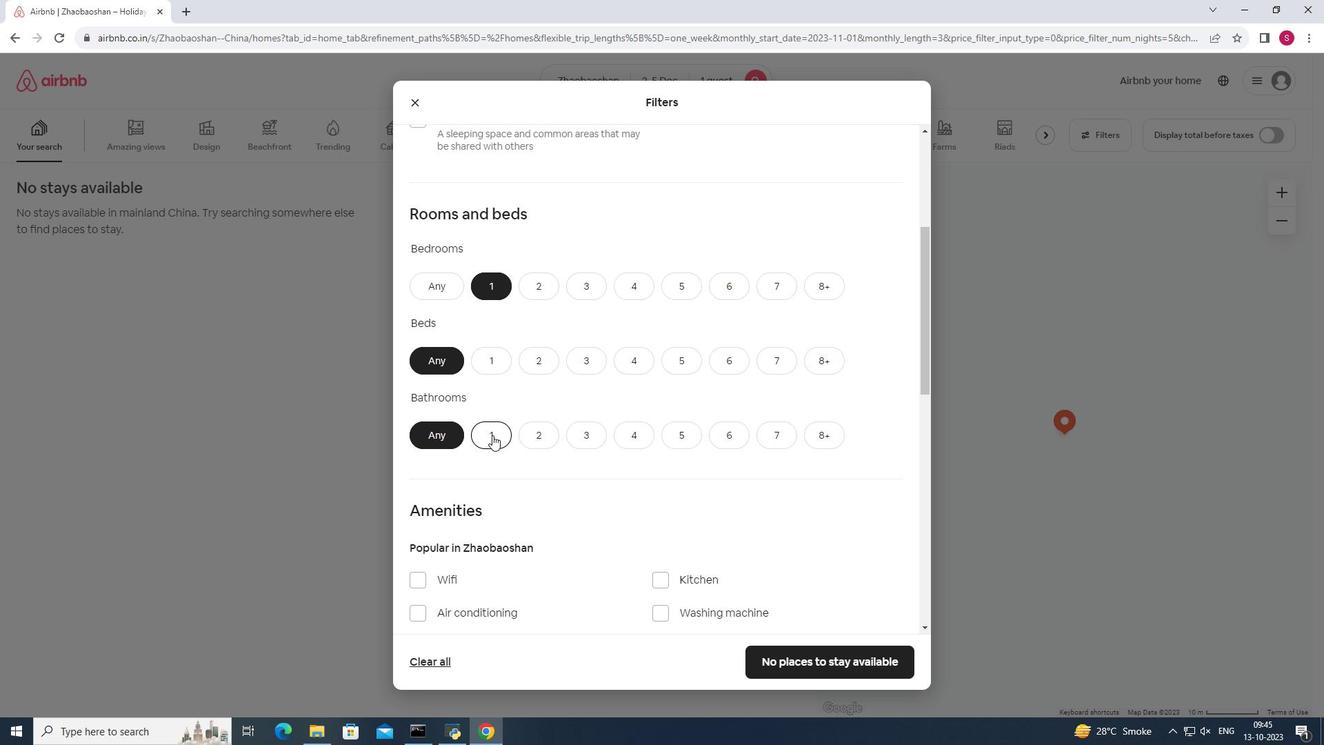 
Action: Mouse pressed left at (493, 436)
Screenshot: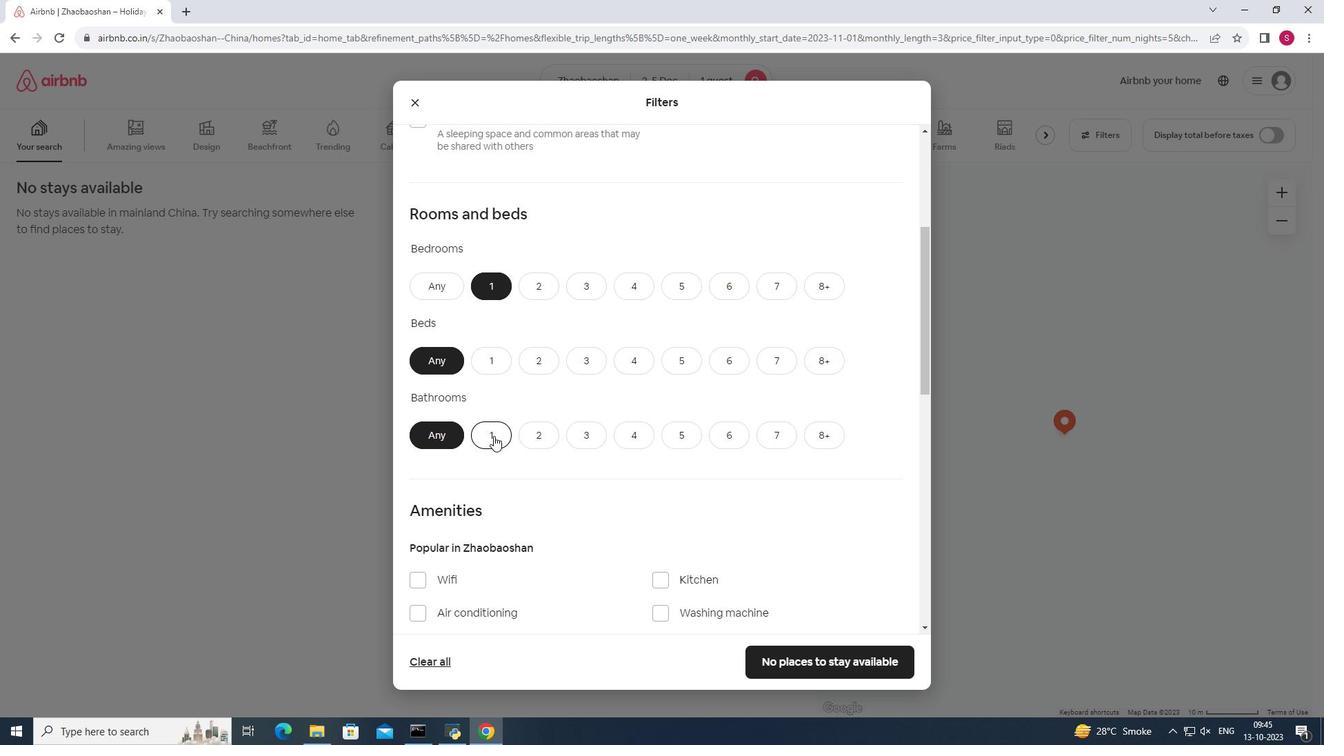 
Action: Mouse moved to (491, 362)
Screenshot: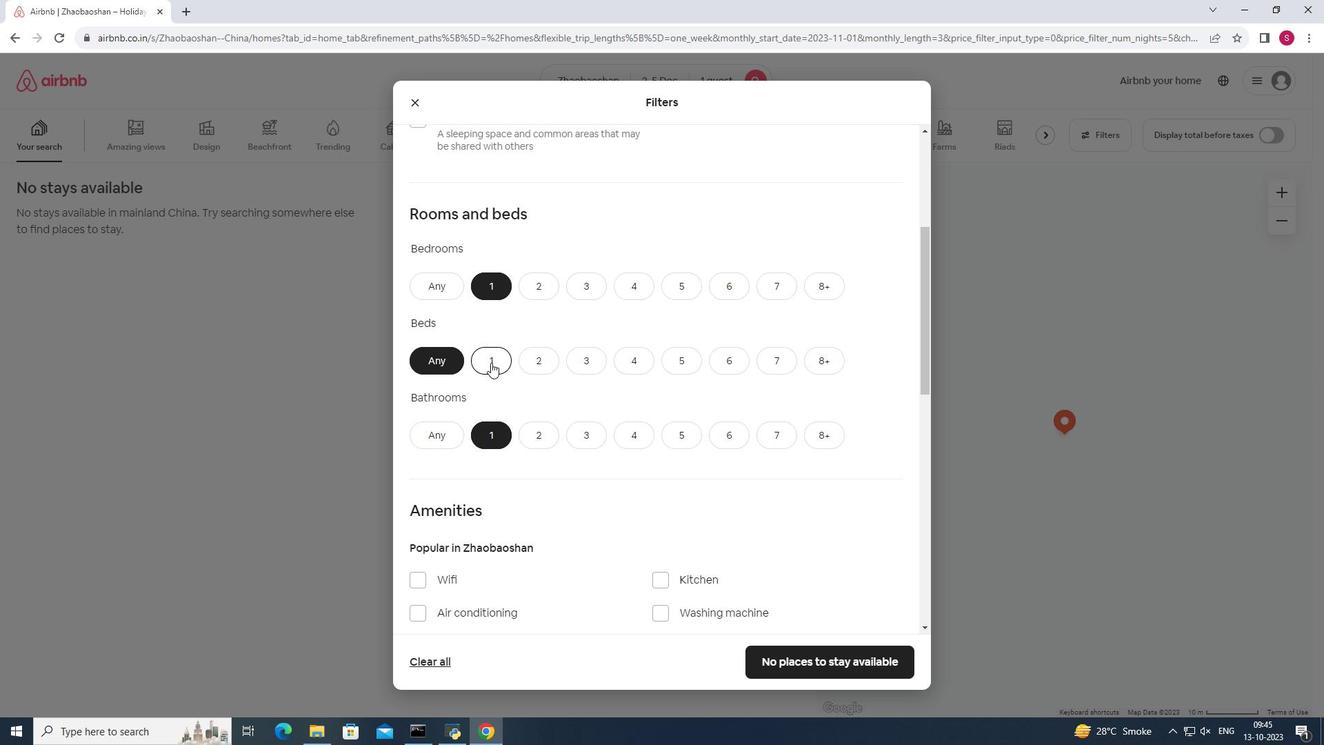 
Action: Mouse pressed left at (491, 362)
Screenshot: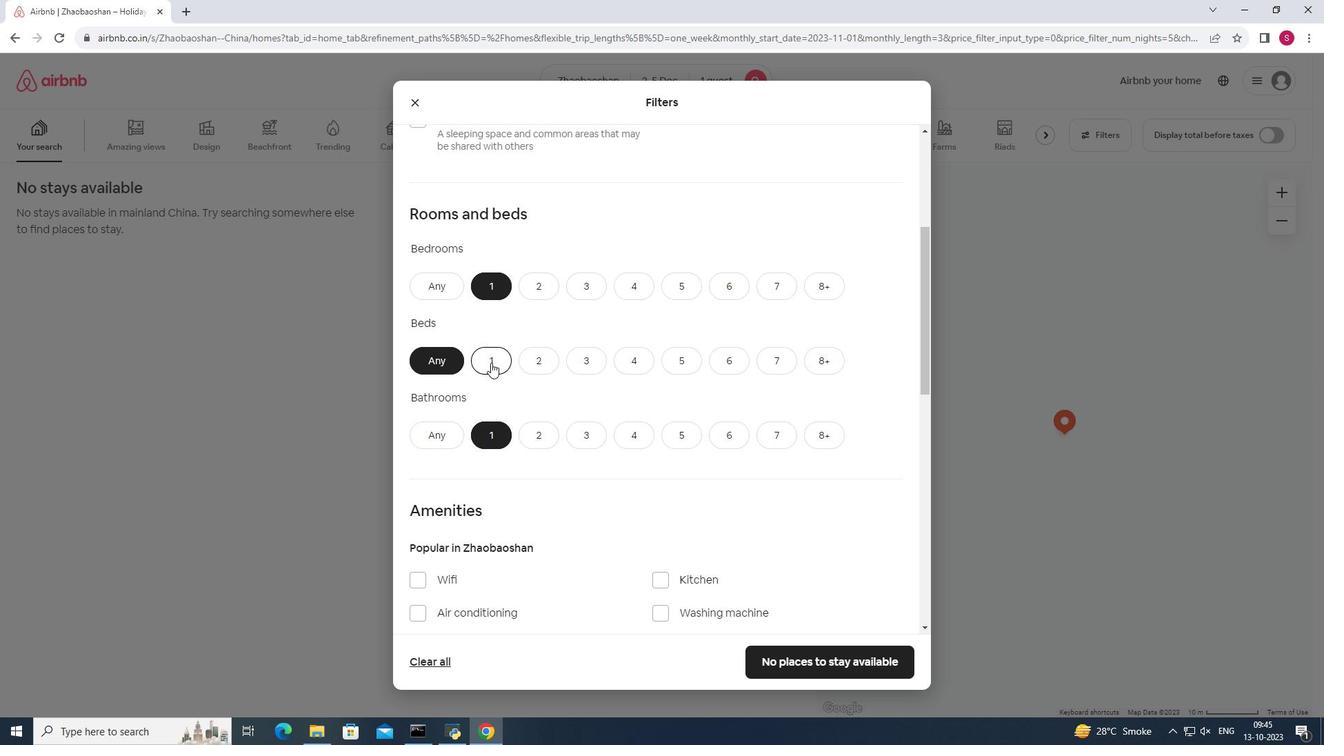 
Action: Mouse moved to (723, 418)
Screenshot: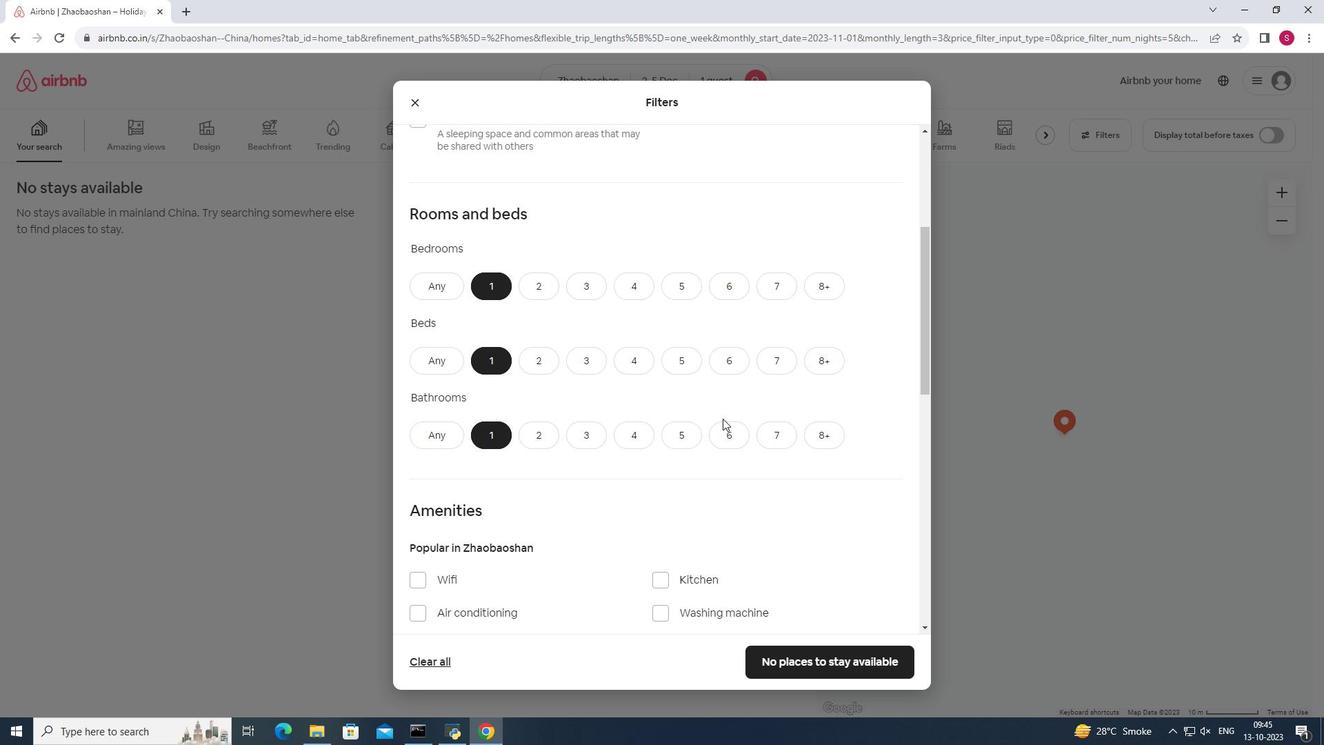 
Action: Mouse scrolled (723, 418) with delta (0, 0)
Screenshot: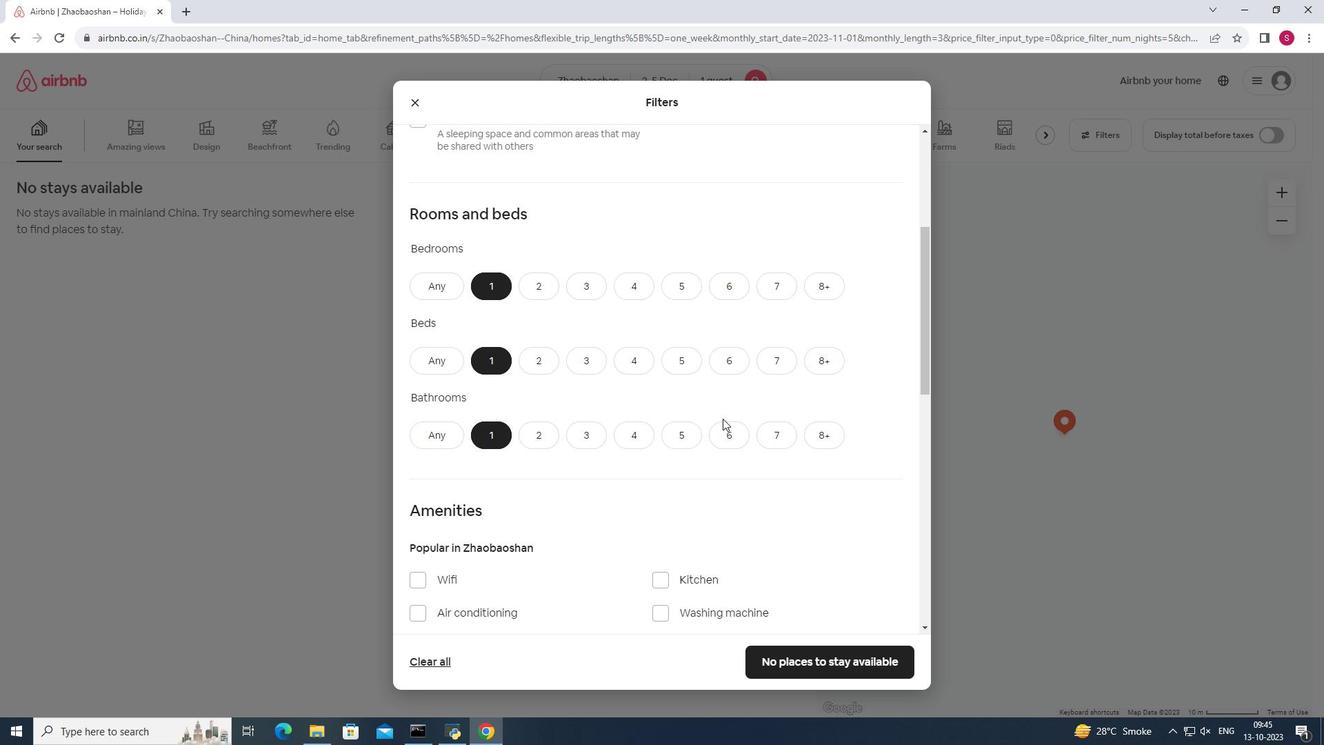 
Action: Mouse scrolled (723, 418) with delta (0, 0)
Screenshot: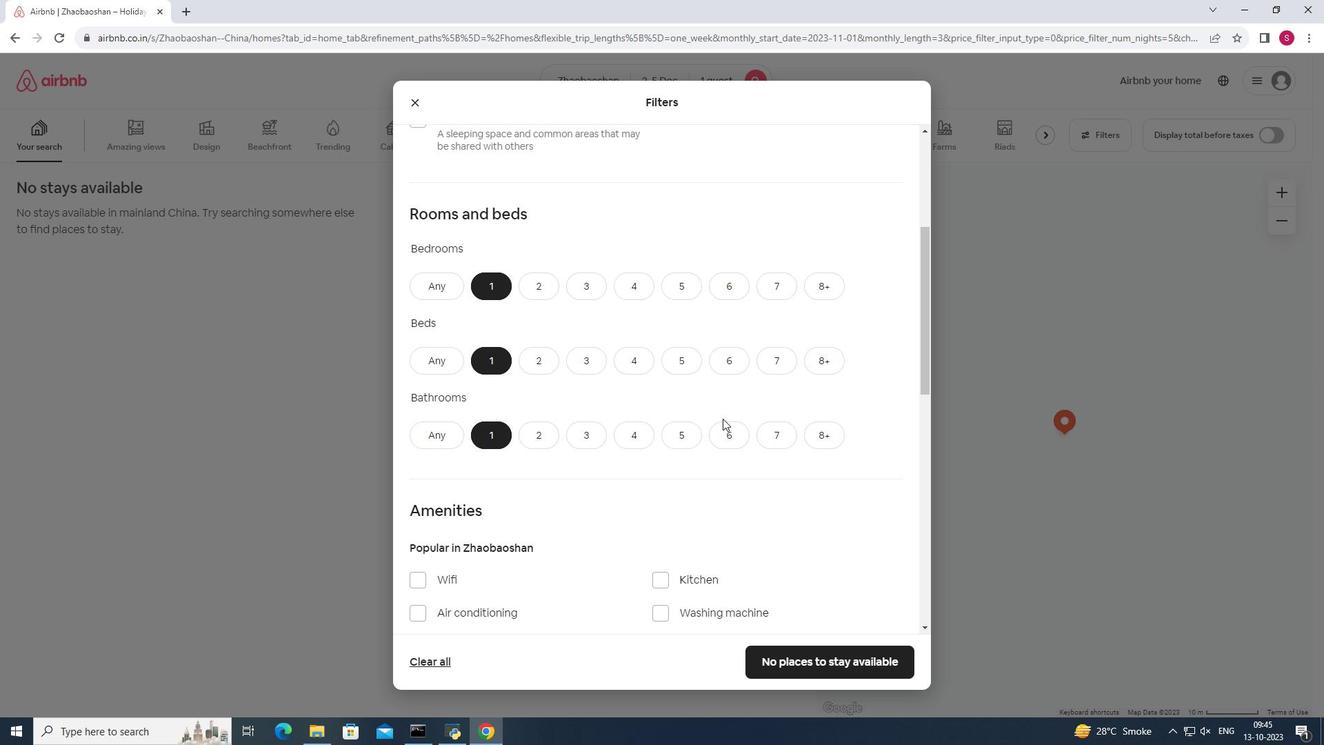 
Action: Mouse scrolled (723, 418) with delta (0, 0)
Screenshot: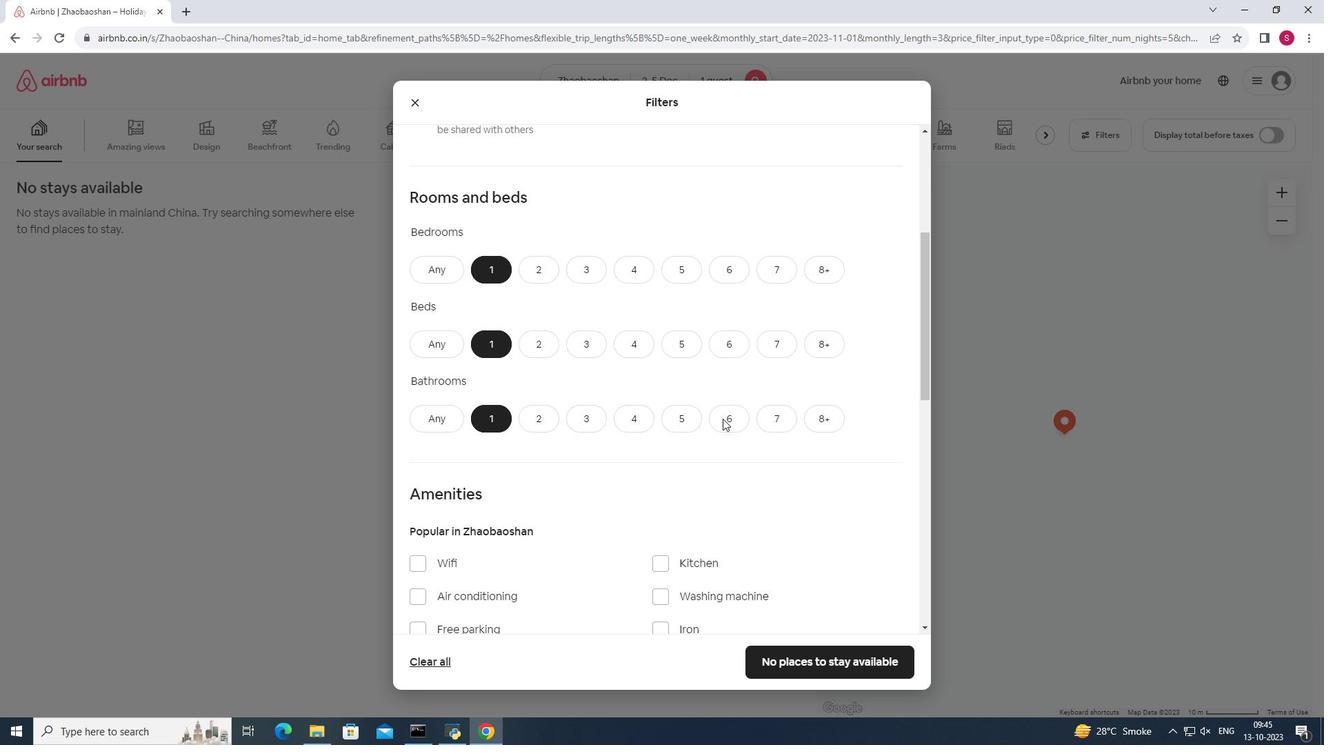 
Action: Mouse moved to (693, 442)
Screenshot: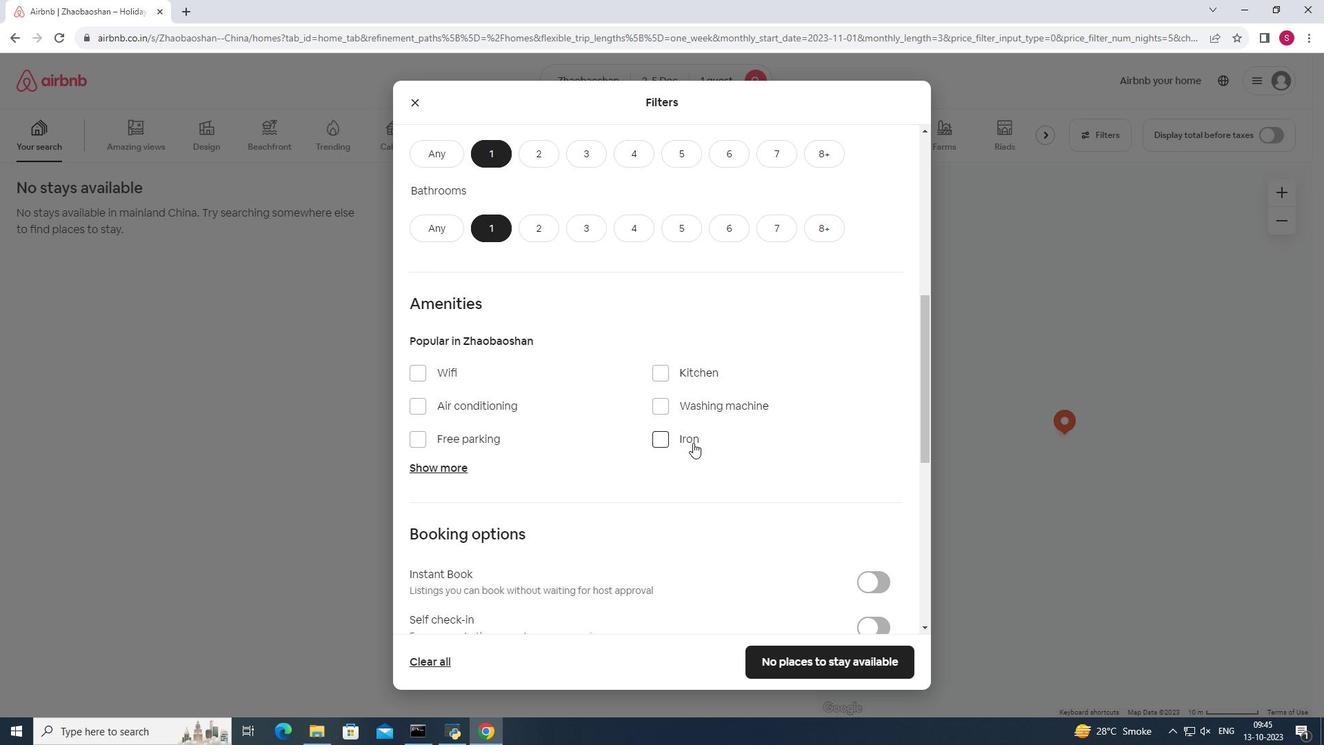 
Action: Mouse scrolled (693, 442) with delta (0, 0)
Screenshot: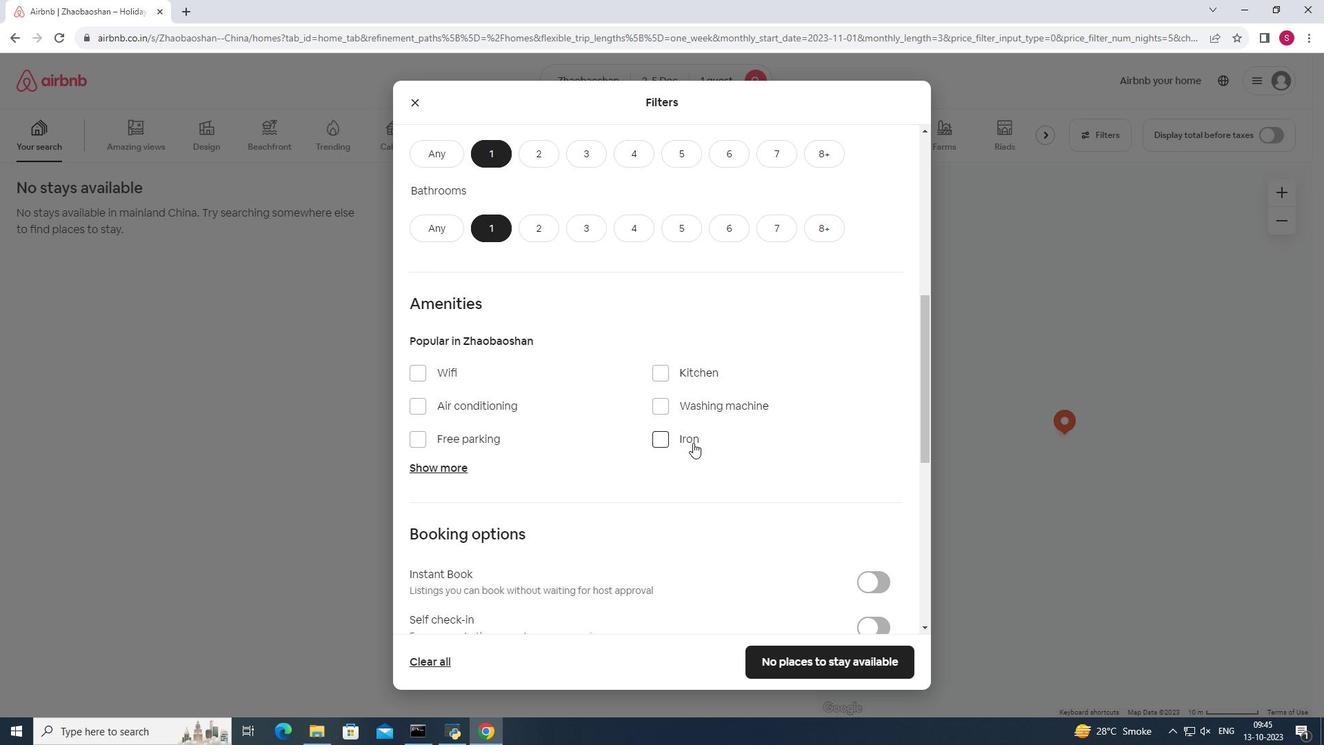 
Action: Mouse scrolled (693, 442) with delta (0, 0)
Screenshot: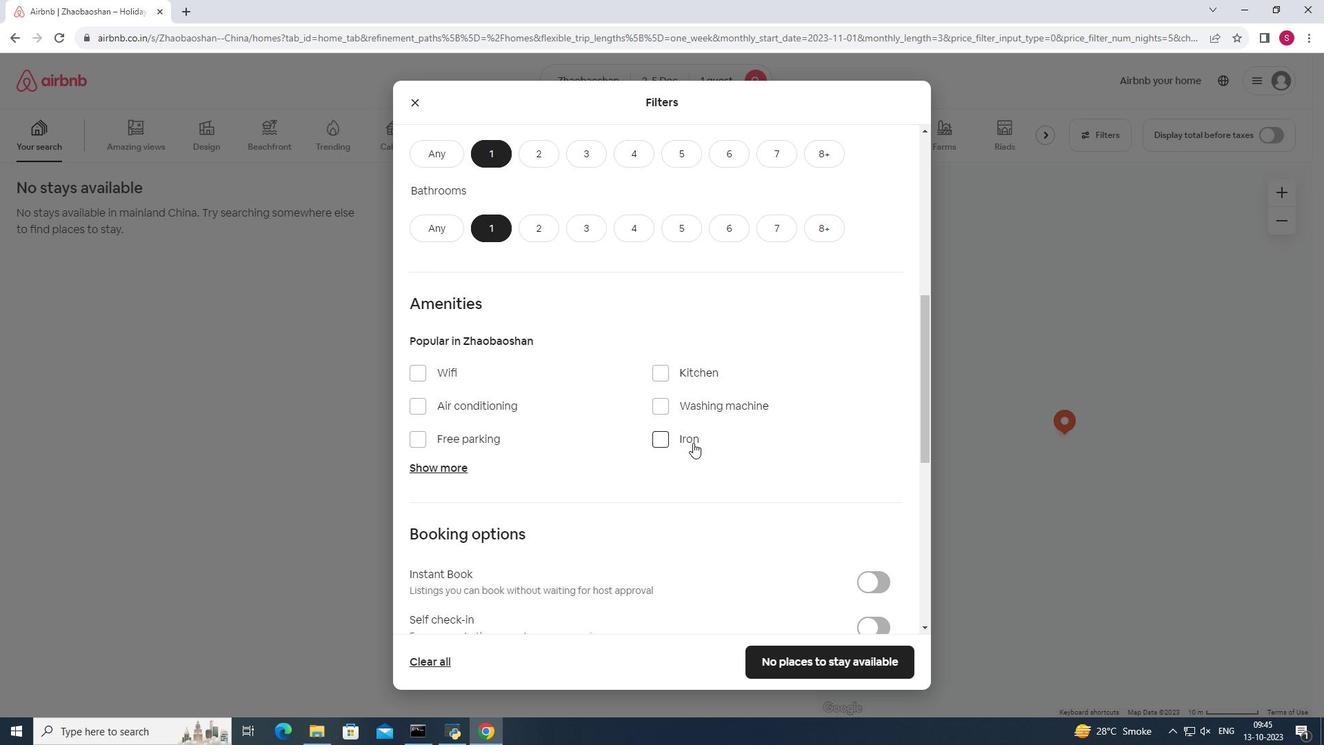 
Action: Mouse scrolled (693, 442) with delta (0, 0)
Screenshot: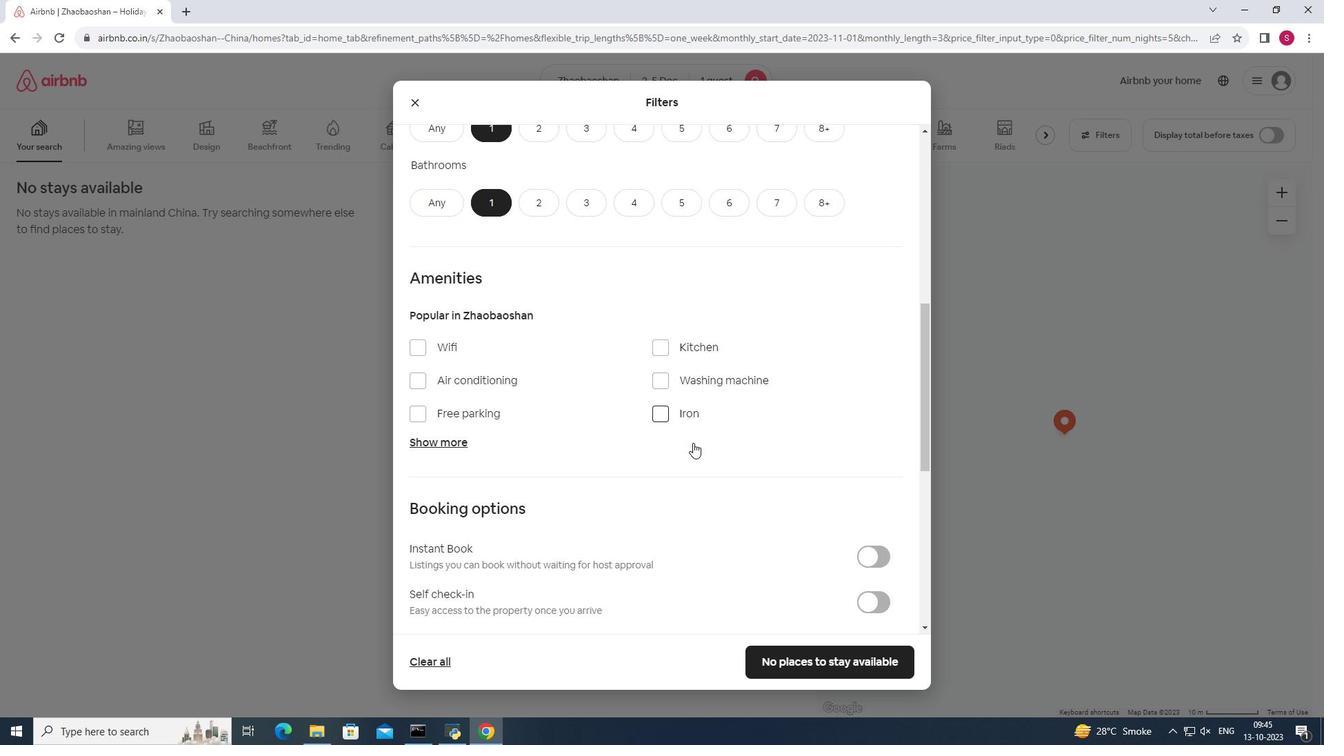 
Action: Mouse scrolled (693, 443) with delta (0, 0)
Screenshot: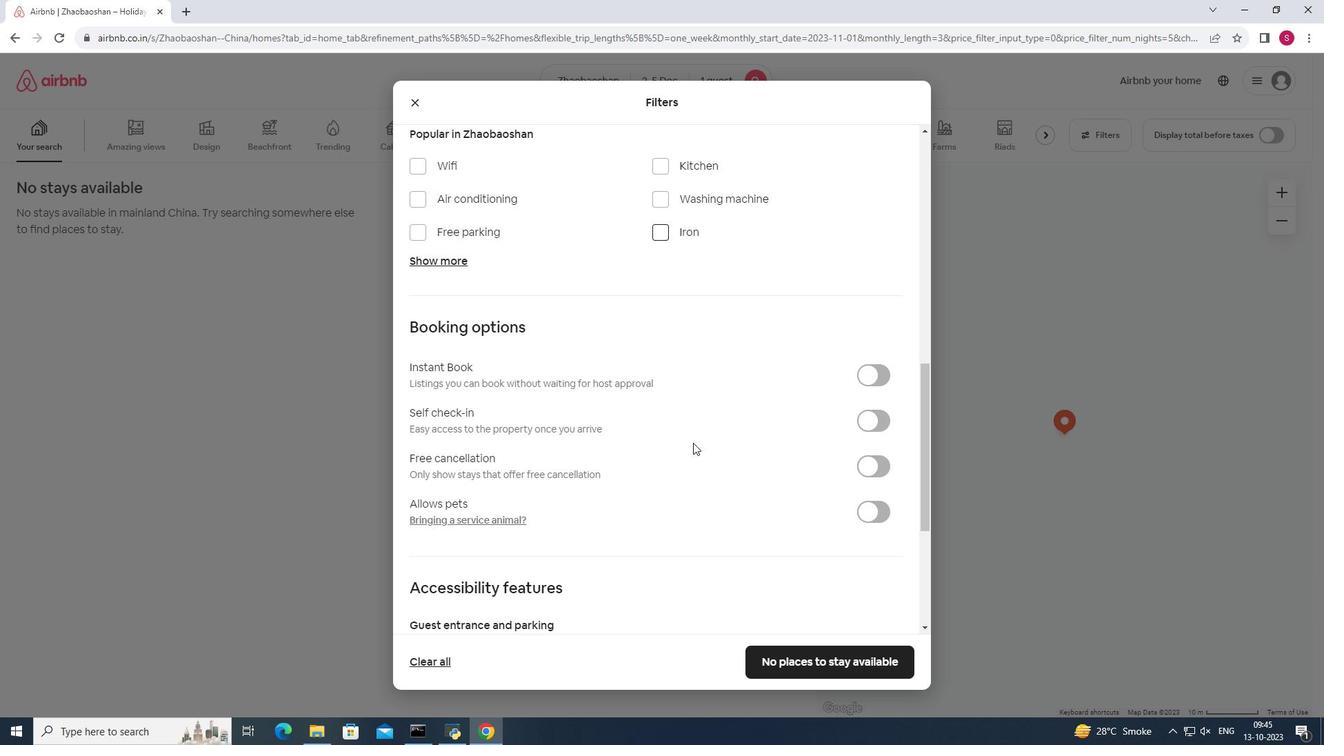 
Action: Mouse scrolled (693, 443) with delta (0, 0)
Screenshot: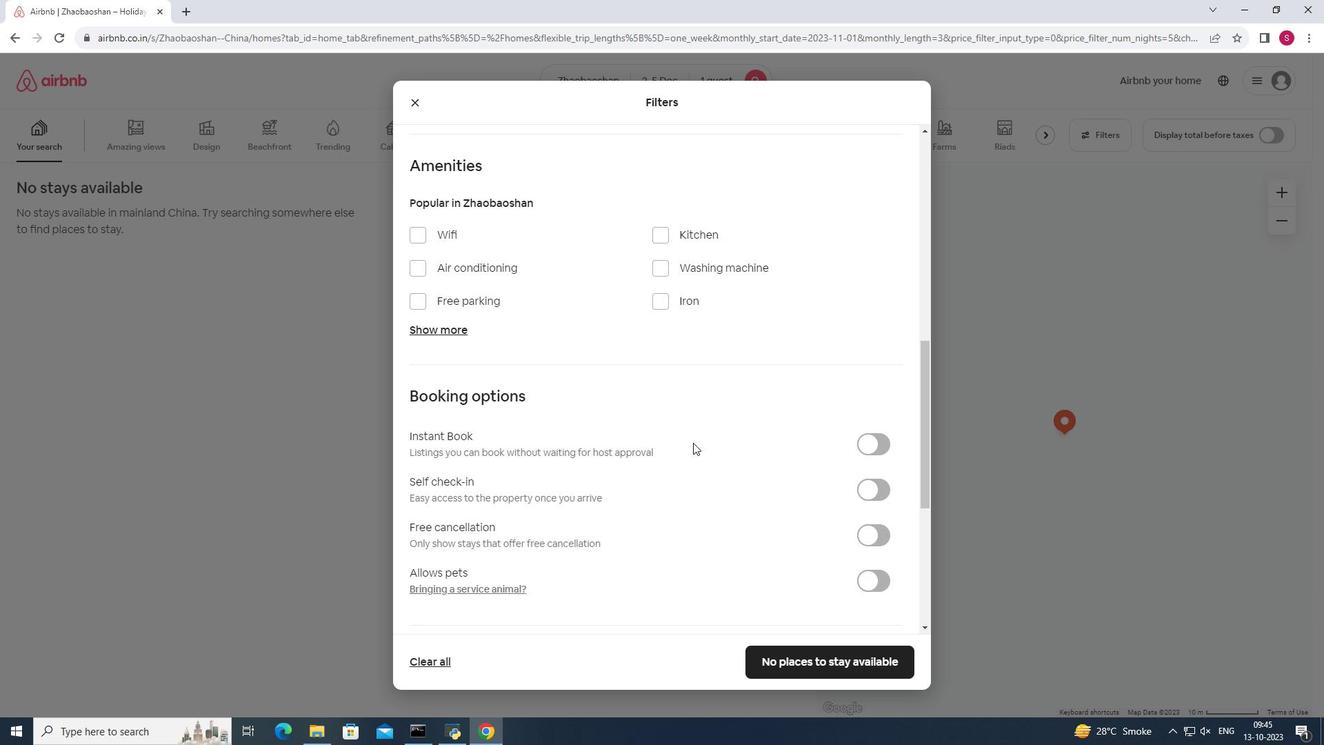 
Action: Mouse moved to (696, 440)
Screenshot: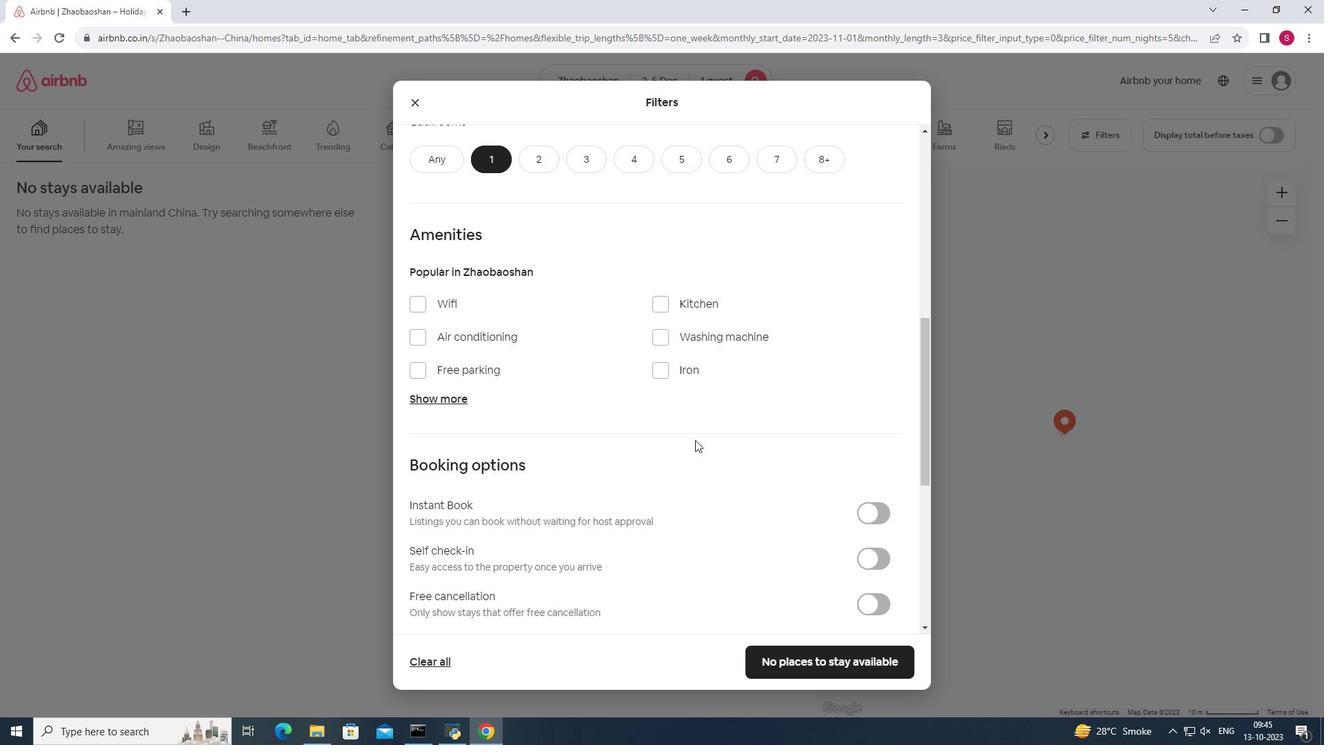 
Action: Mouse scrolled (696, 439) with delta (0, 0)
Screenshot: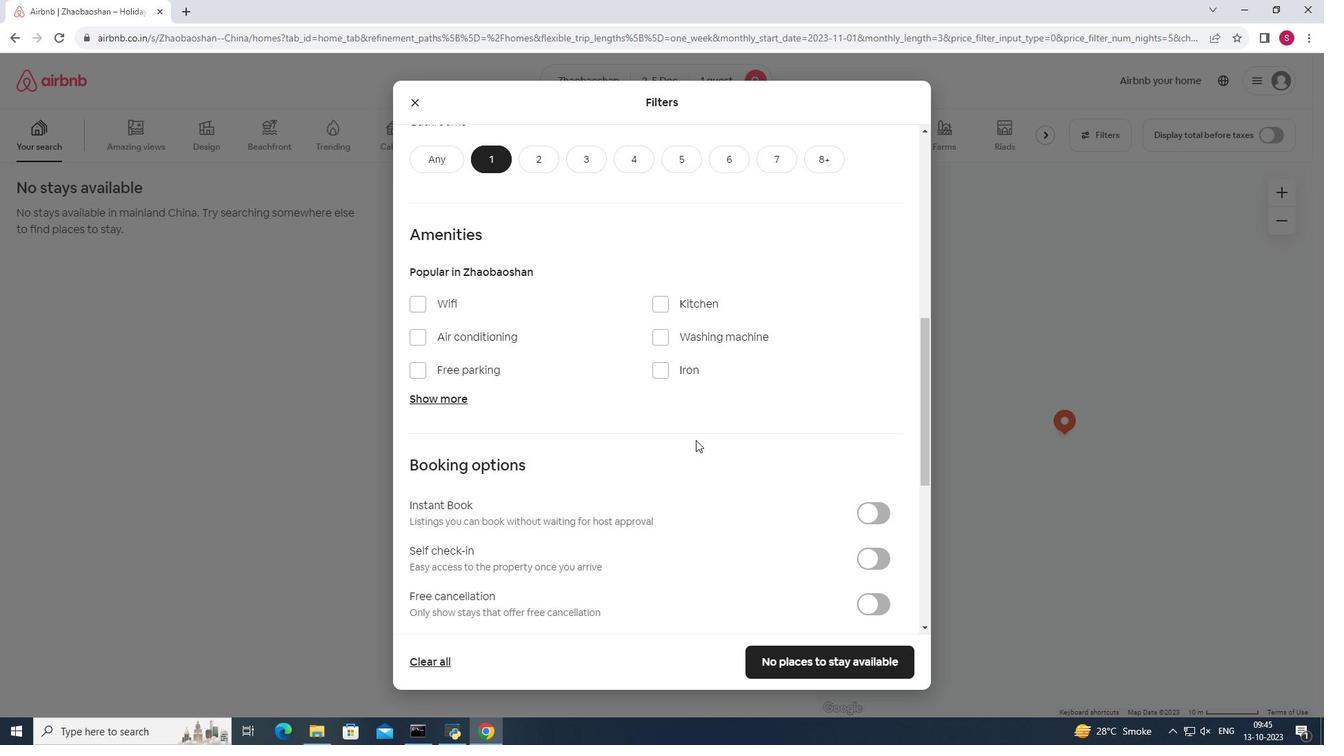 
Action: Mouse moved to (662, 269)
Screenshot: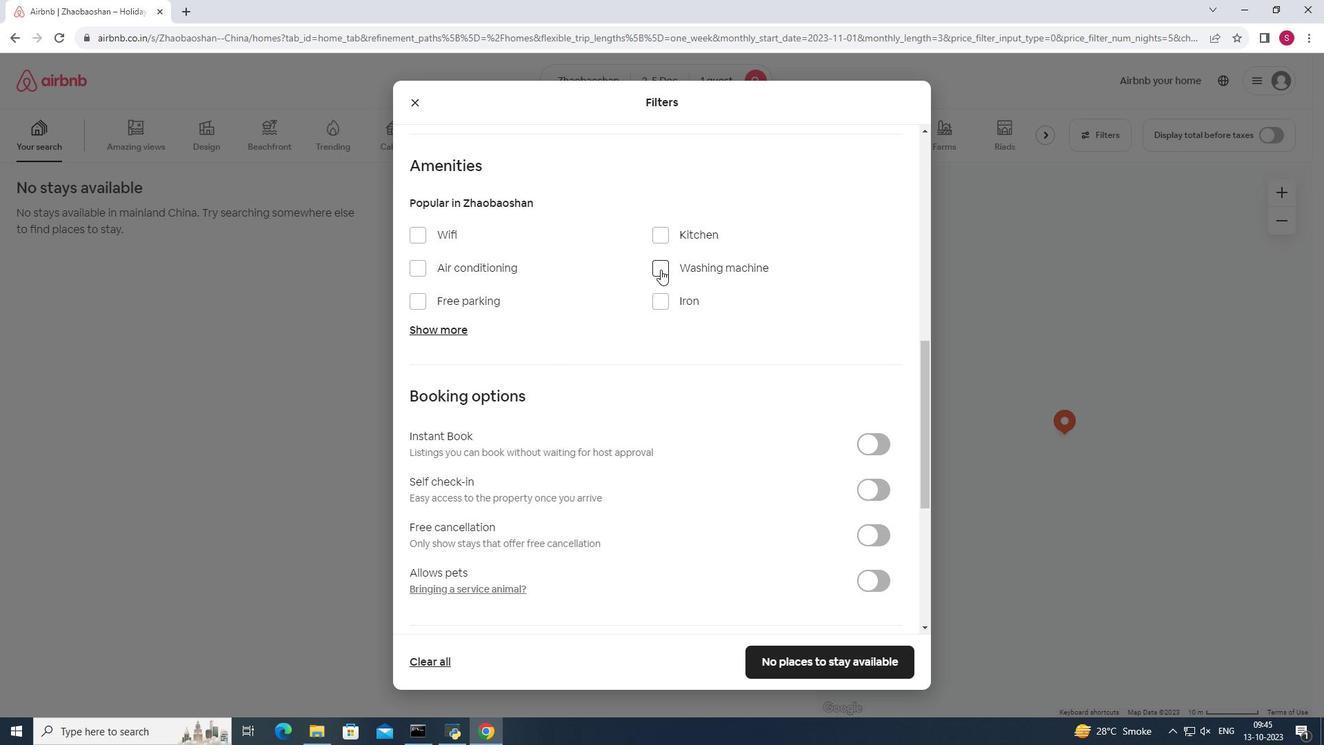 
Action: Mouse pressed left at (662, 269)
Screenshot: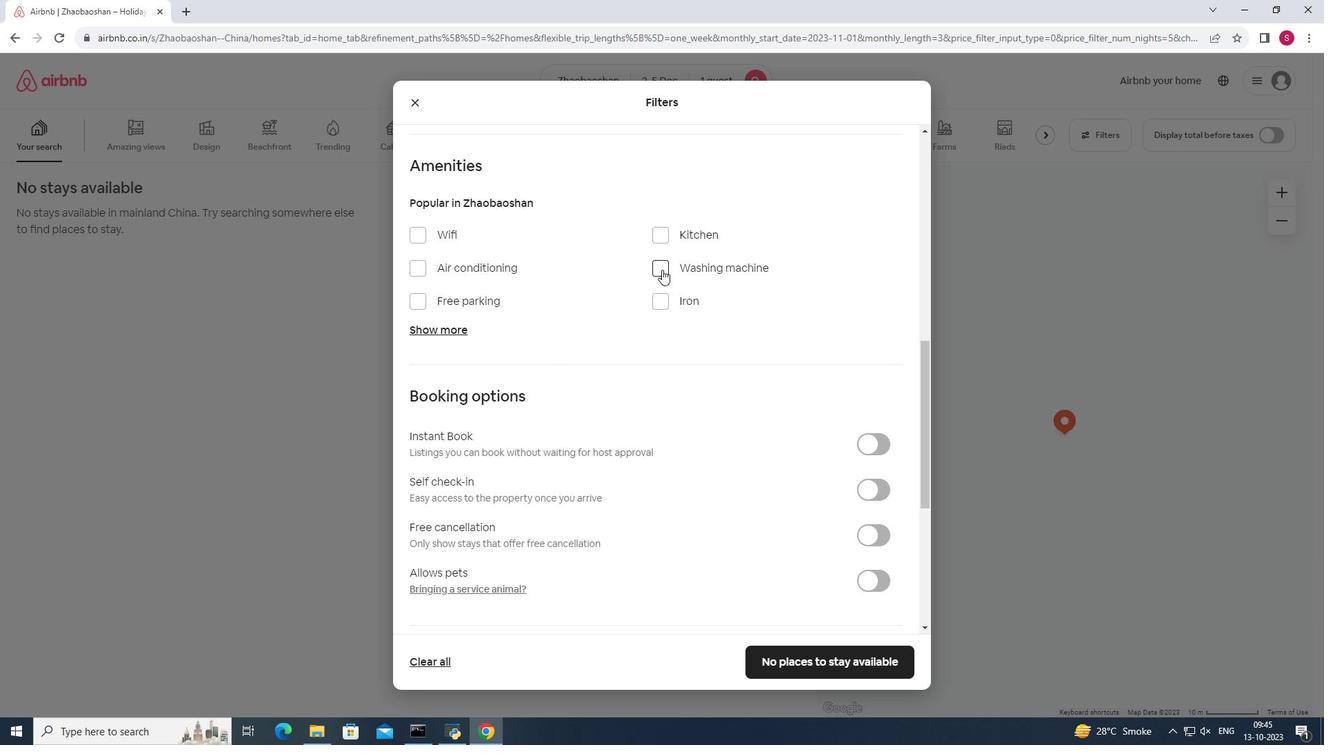 
Action: Mouse moved to (640, 370)
Screenshot: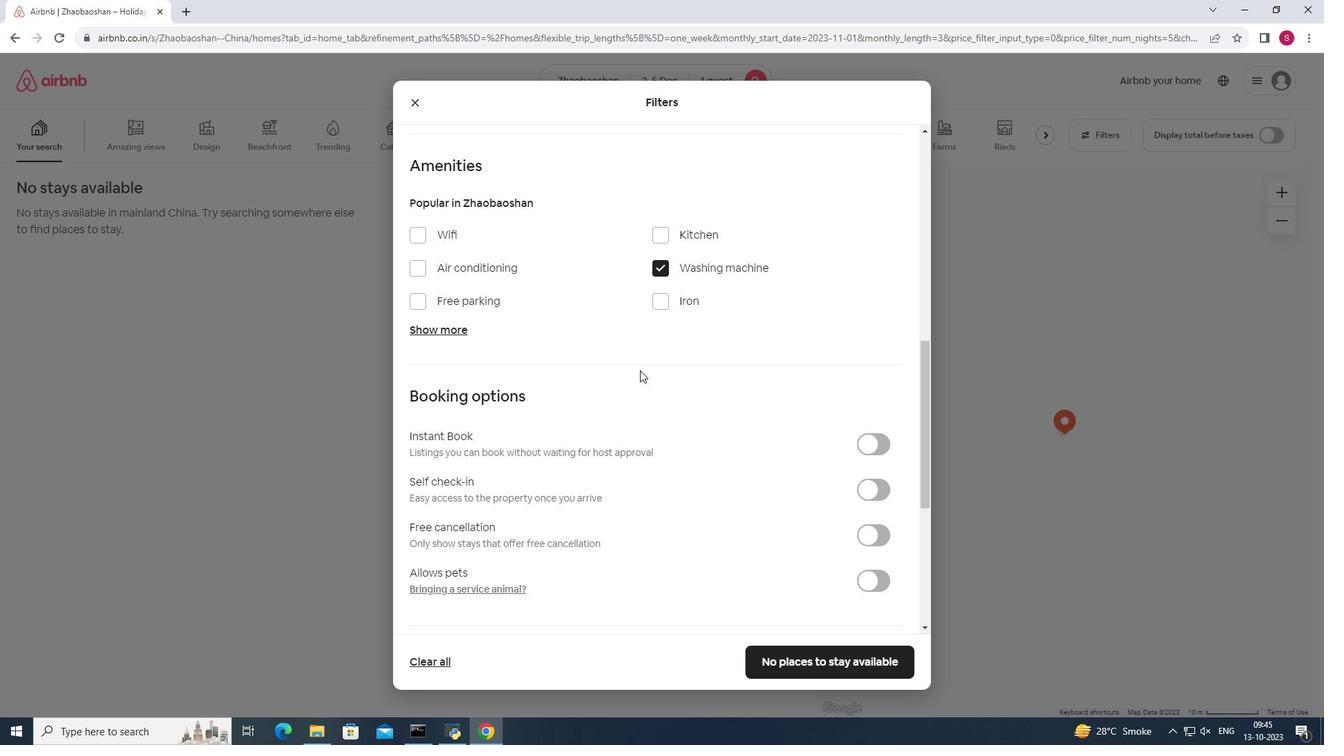 
Action: Mouse scrolled (640, 369) with delta (0, 0)
Screenshot: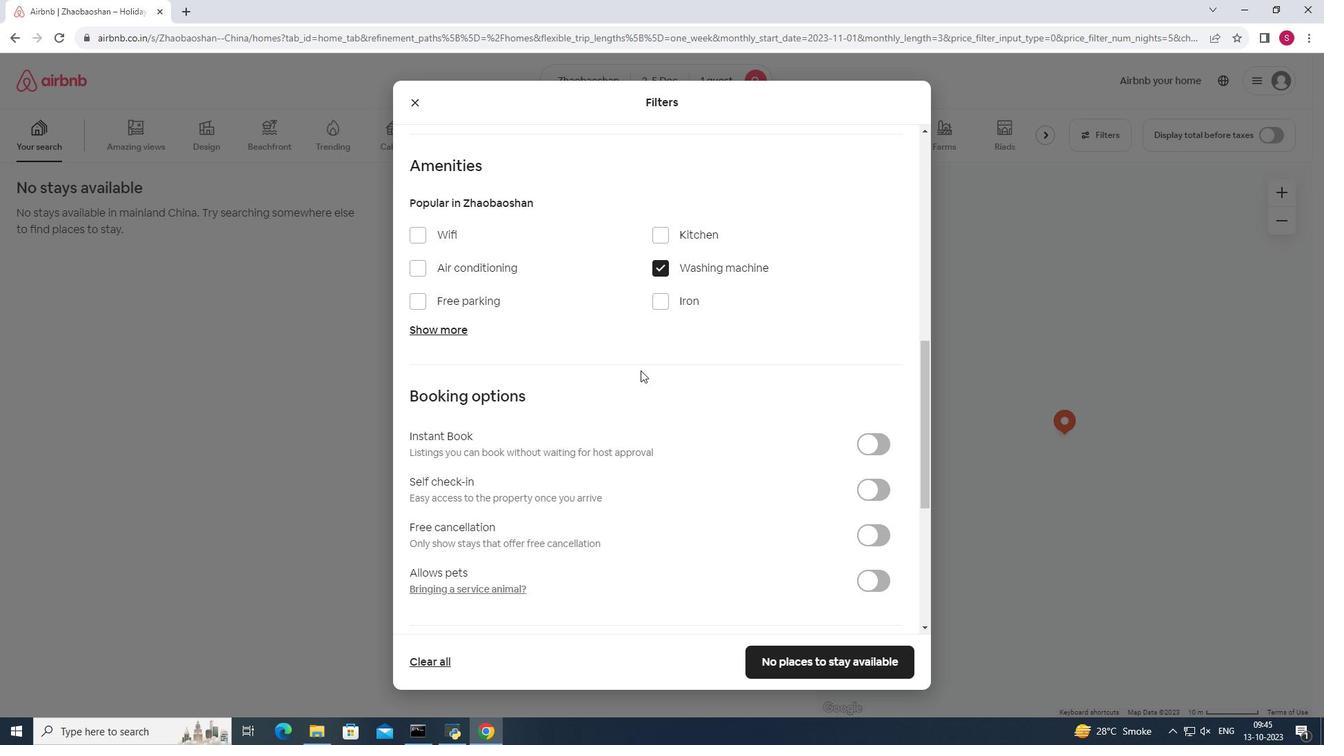 
Action: Mouse moved to (816, 662)
Screenshot: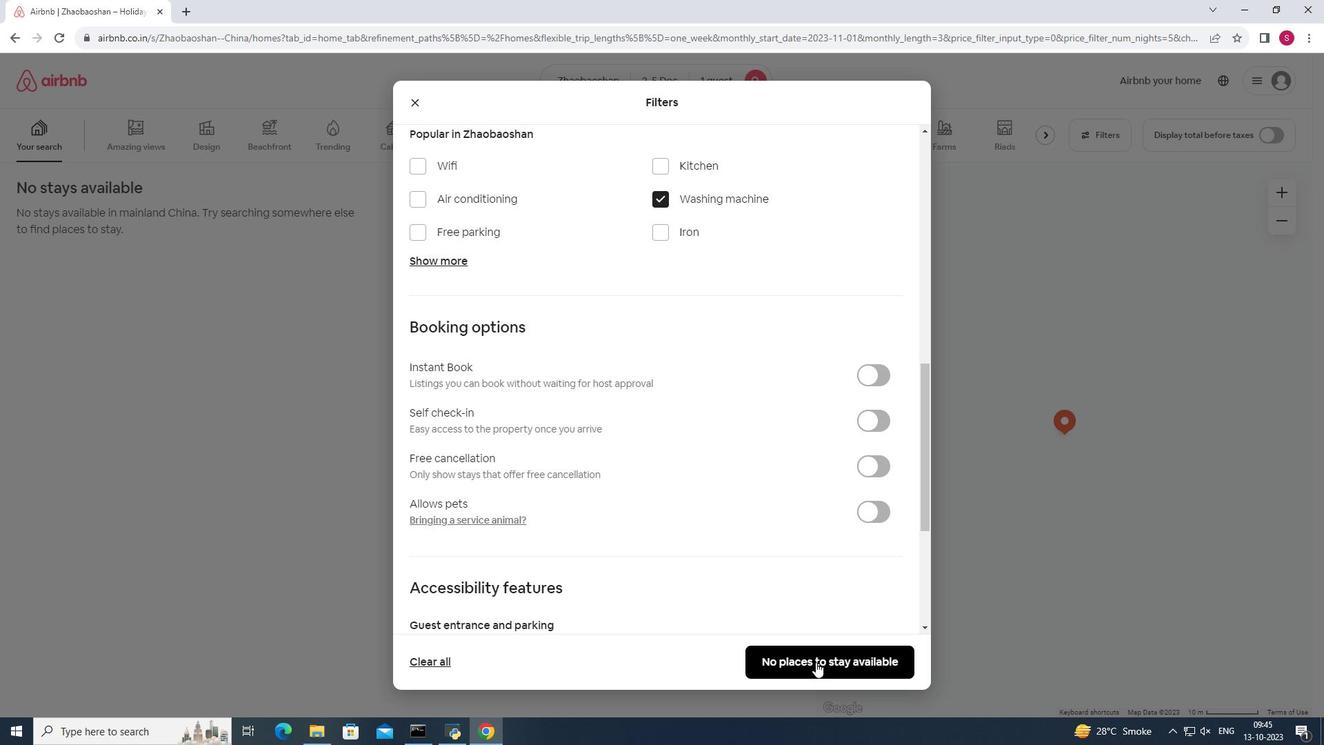 
Action: Mouse pressed left at (816, 662)
Screenshot: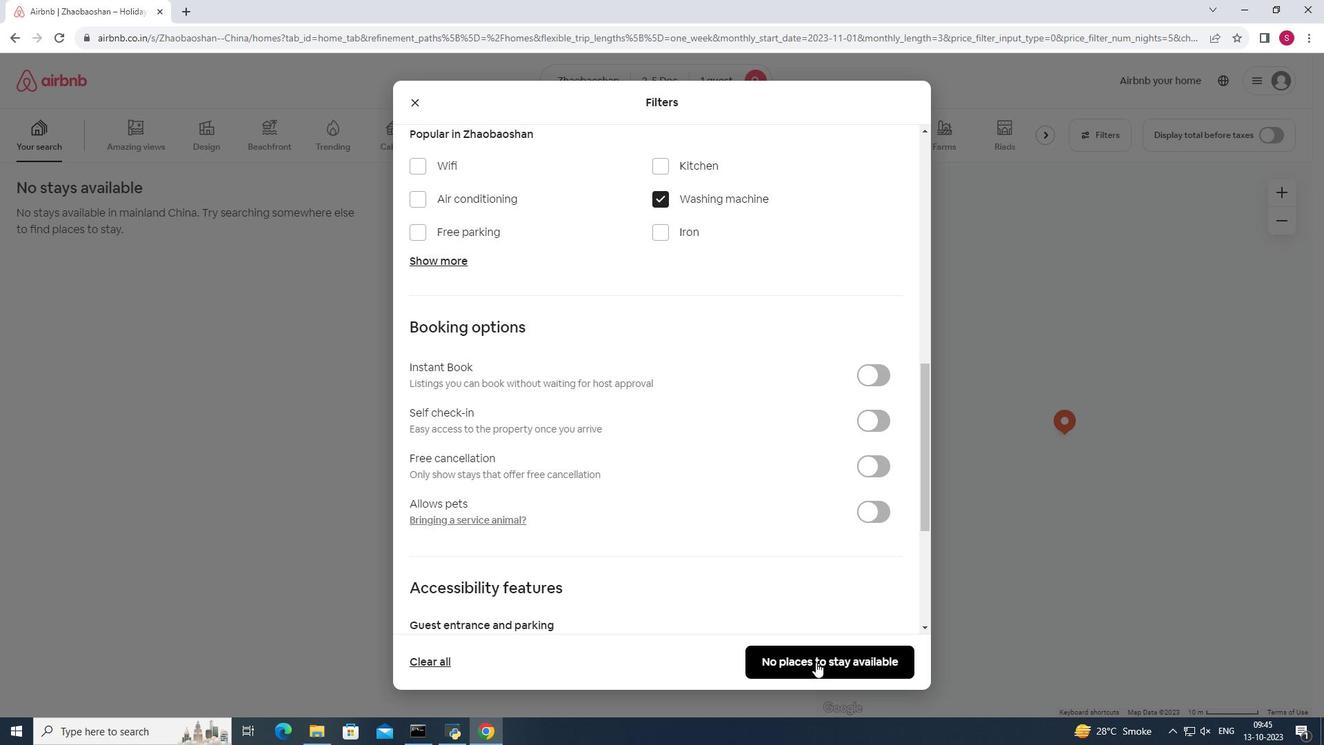
Action: Mouse pressed left at (816, 662)
Screenshot: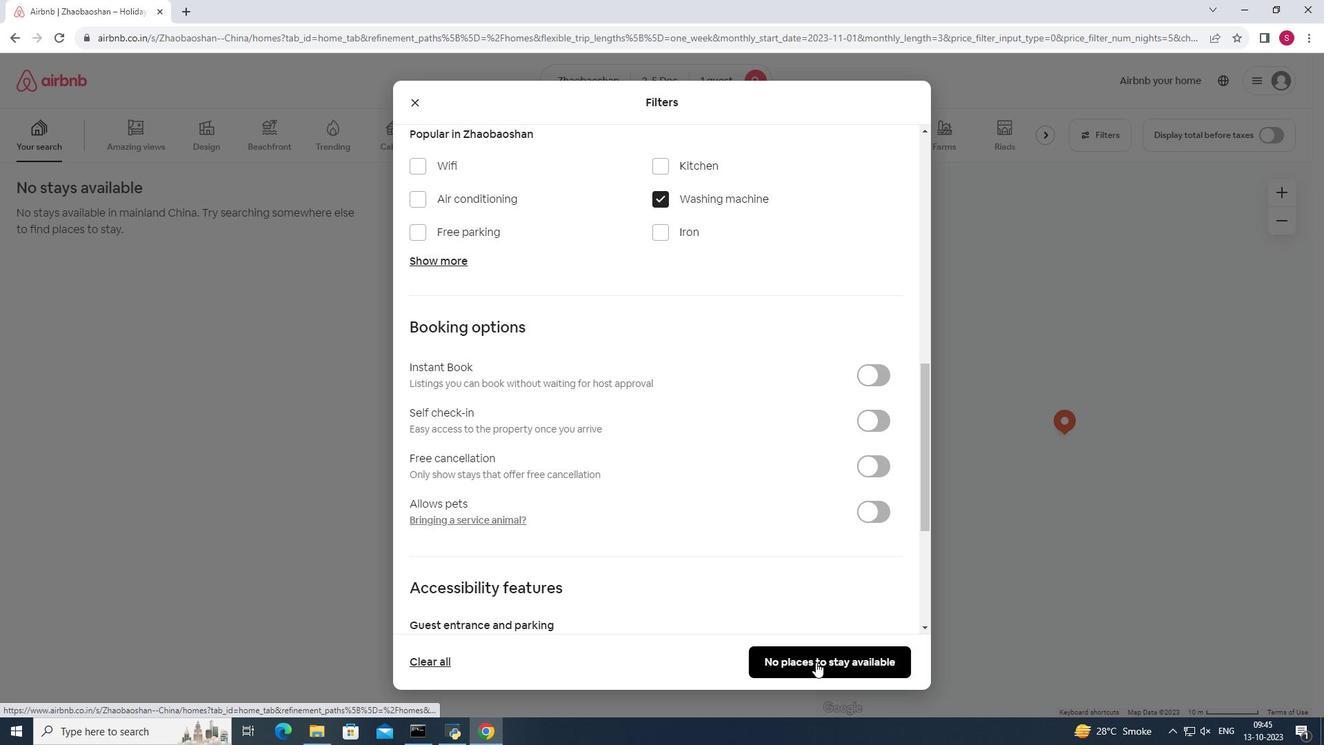 
Action: Mouse moved to (566, 411)
Screenshot: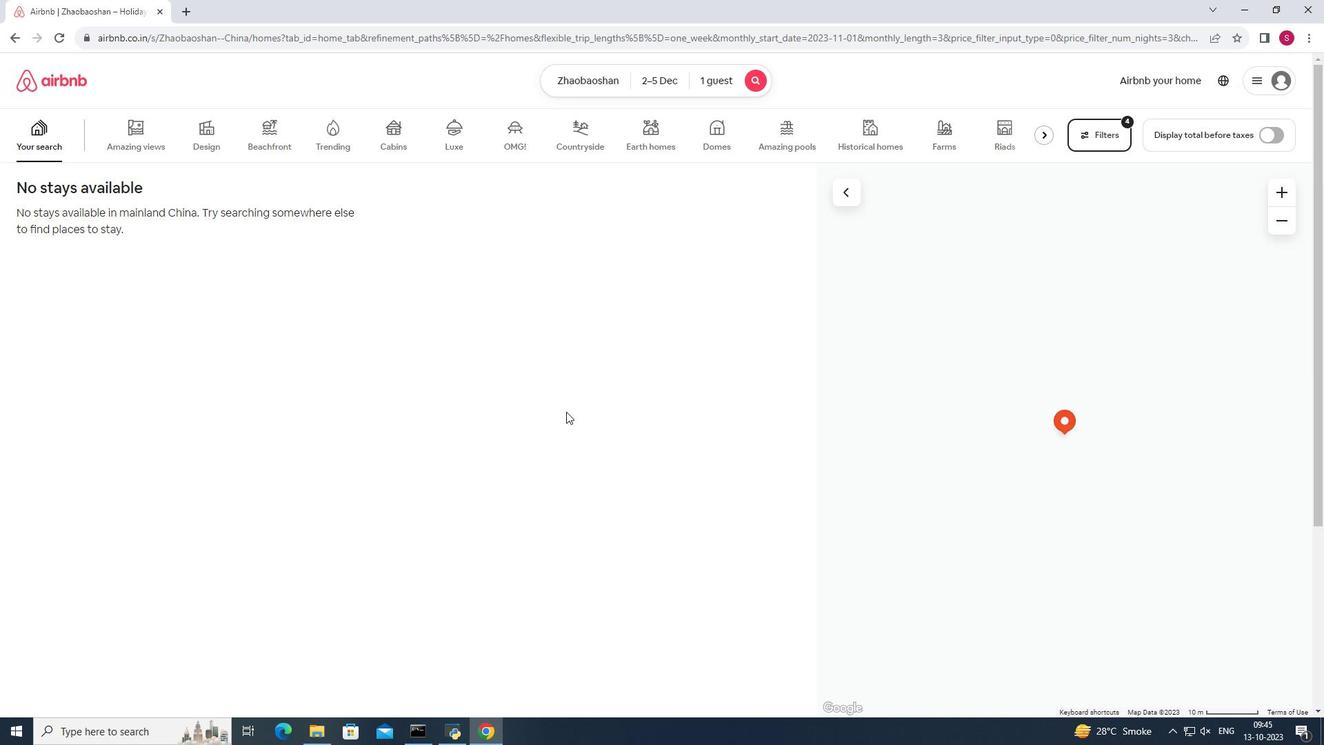 
